 Task: Look for space in Dembī Dolo, Ethiopia from 5th June, 2023 to 16th June, 2023 for 2 adults in price range Rs.14000 to Rs.18000. Place can be entire place with 1  bedroom having 1 bed and 1 bathroom. Property type can be house, flat, hotel. Booking option can be shelf check-in. Required host language is English.
Action: Mouse moved to (376, 81)
Screenshot: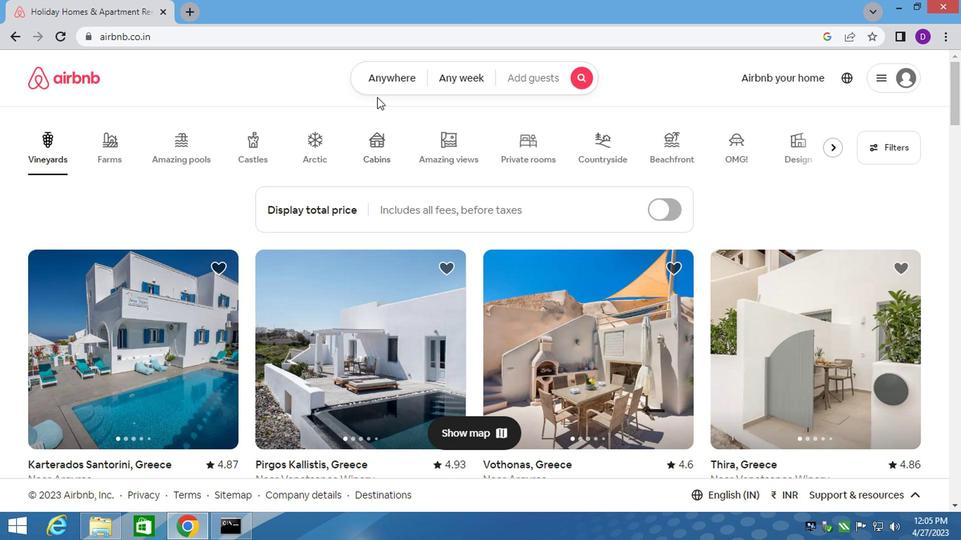 
Action: Mouse pressed left at (376, 81)
Screenshot: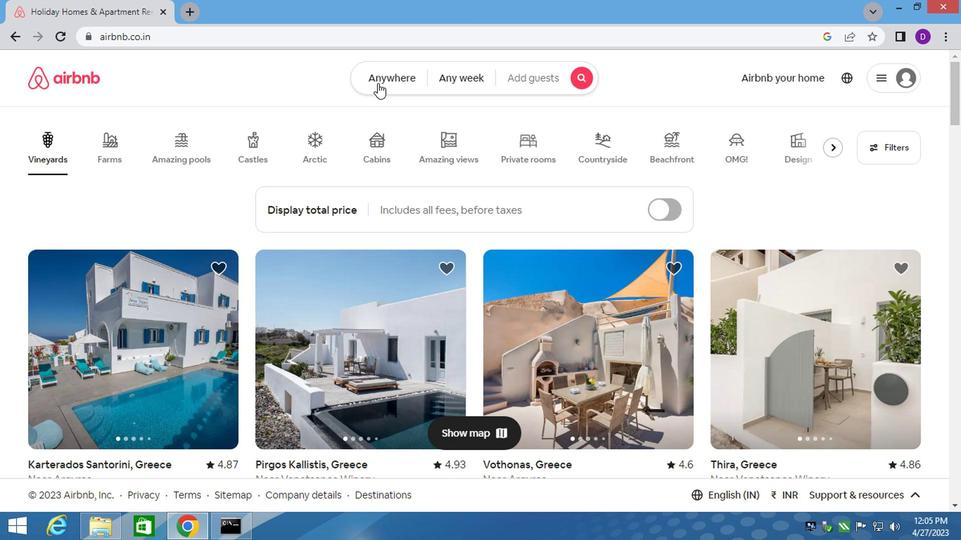 
Action: Mouse moved to (230, 134)
Screenshot: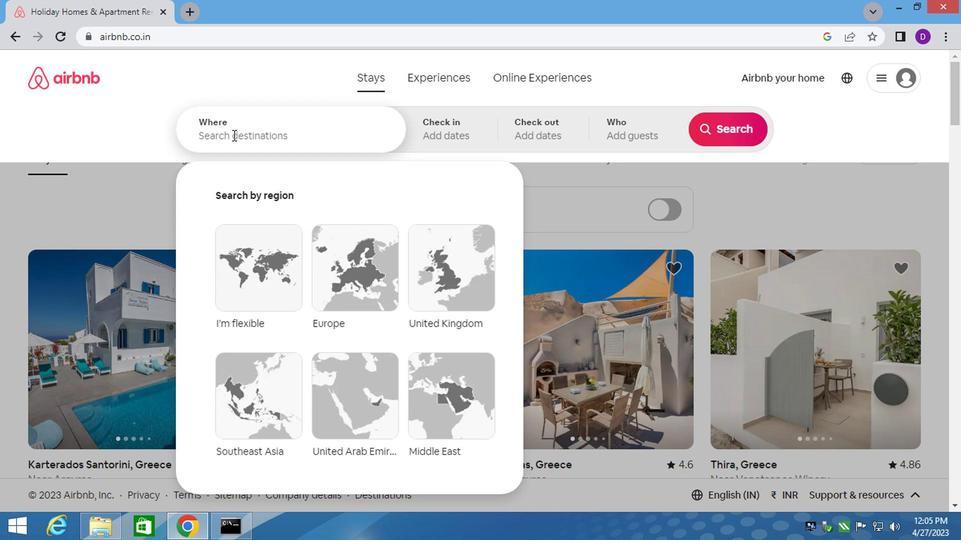 
Action: Mouse pressed left at (230, 134)
Screenshot: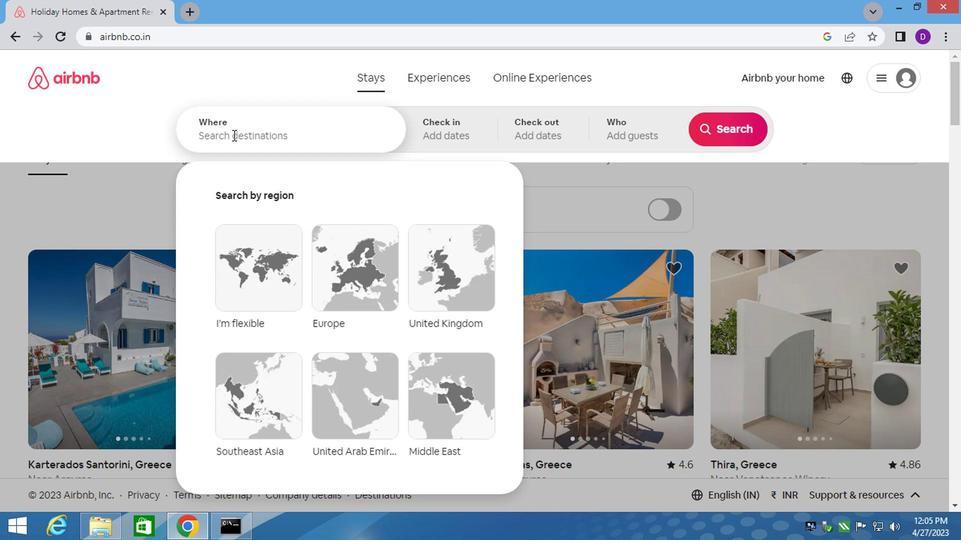 
Action: Key pressed <Key.shift>DE
Screenshot: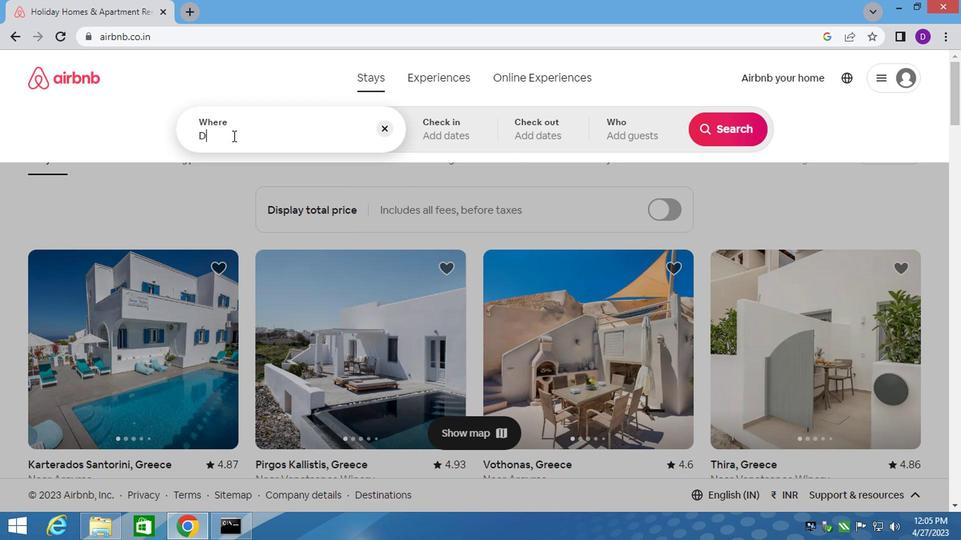 
Action: Mouse moved to (230, 135)
Screenshot: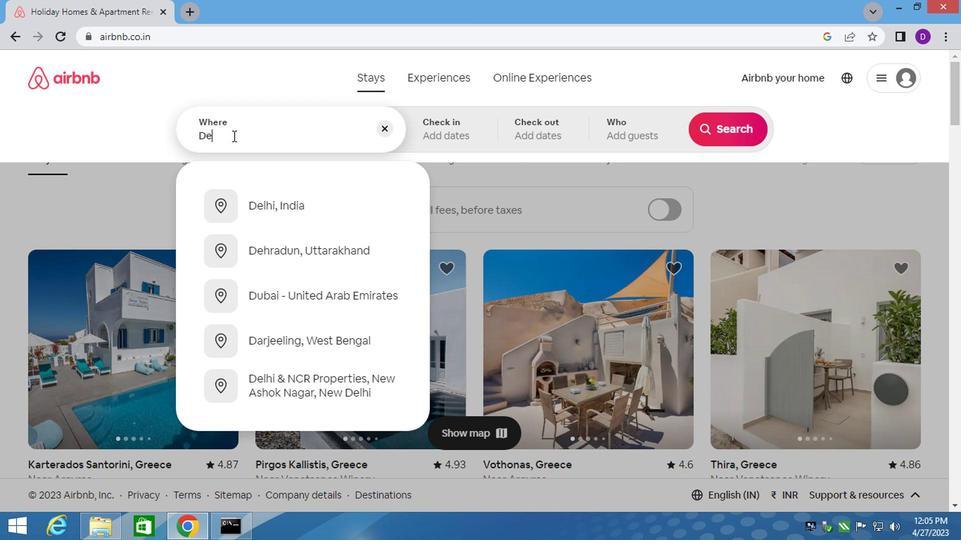 
Action: Key pressed MBI<Key.space><Key.shift>DOLO,<Key.space>
Screenshot: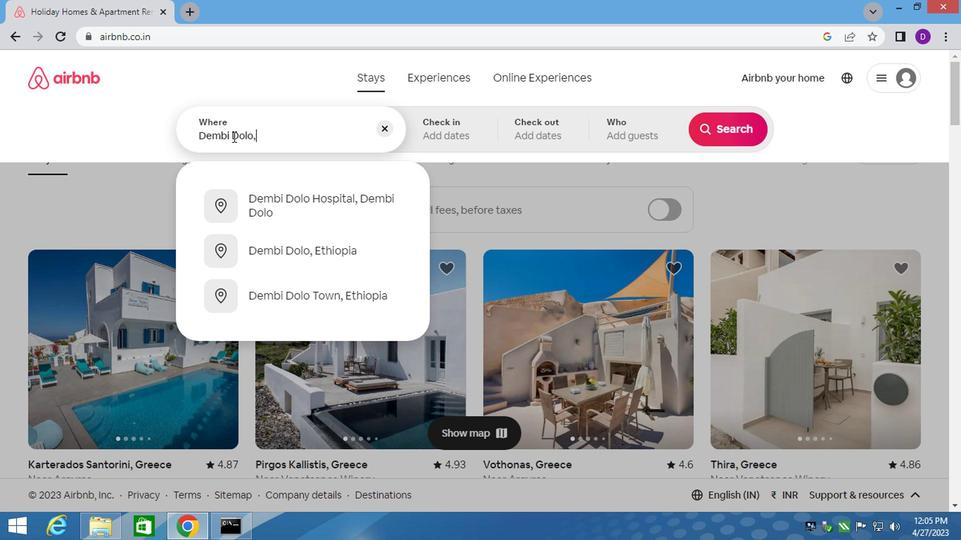 
Action: Mouse moved to (315, 249)
Screenshot: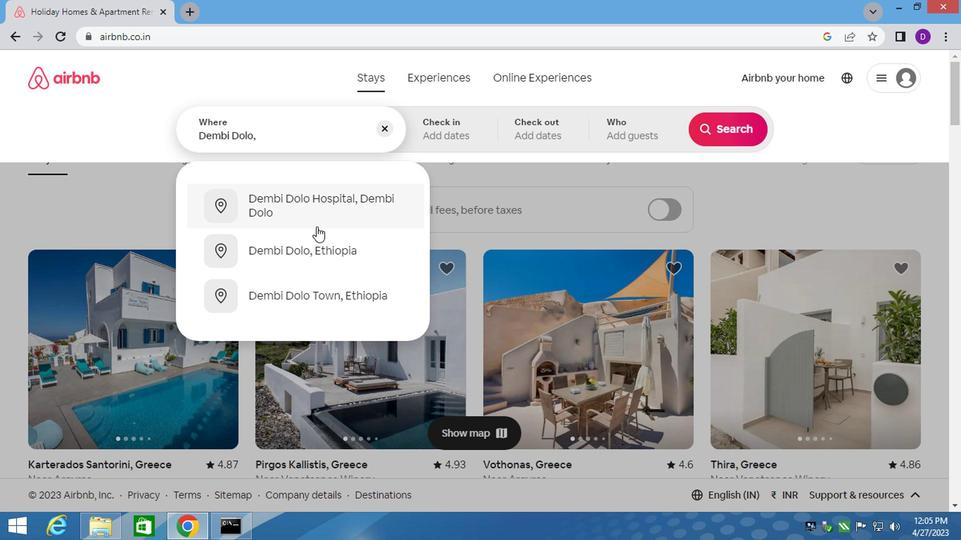
Action: Mouse pressed left at (315, 249)
Screenshot: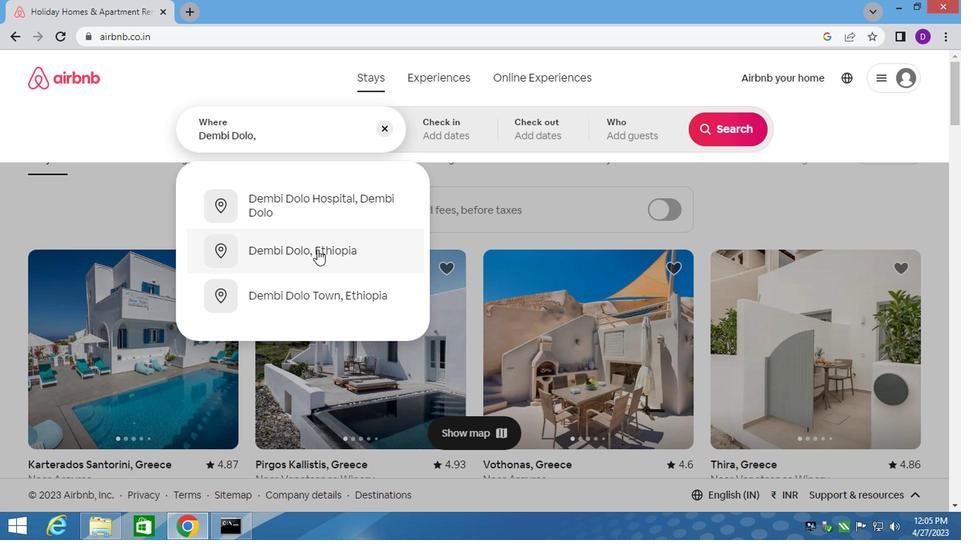 
Action: Mouse moved to (721, 241)
Screenshot: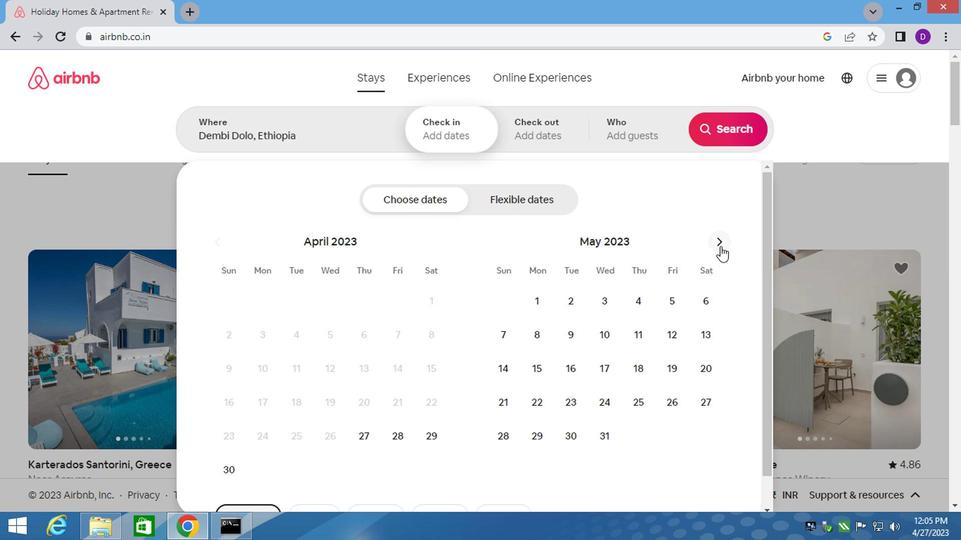 
Action: Mouse pressed left at (721, 241)
Screenshot: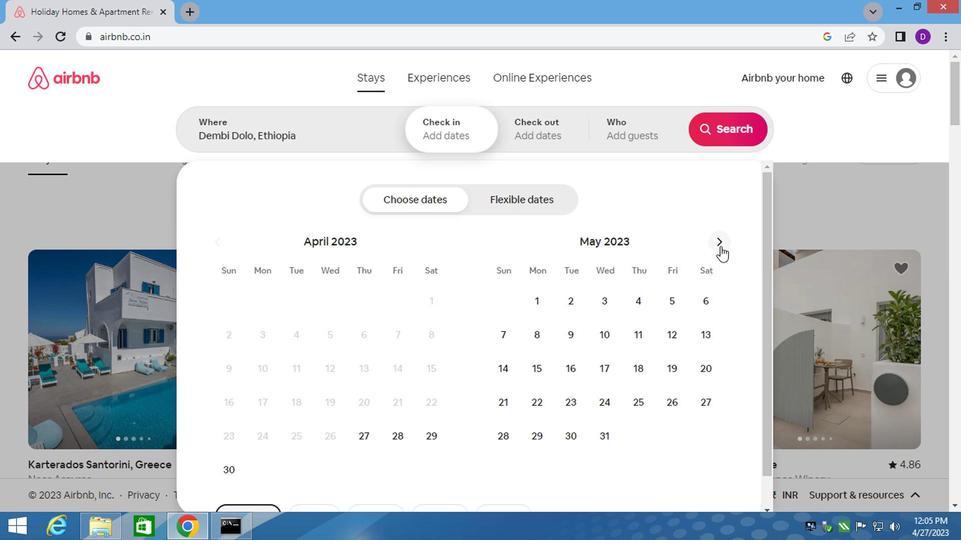 
Action: Mouse moved to (529, 340)
Screenshot: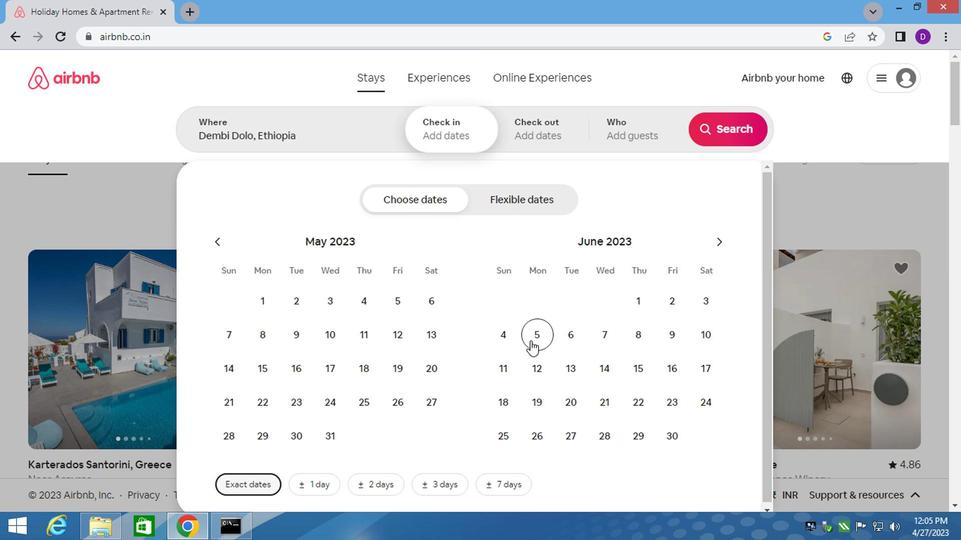 
Action: Mouse pressed left at (529, 340)
Screenshot: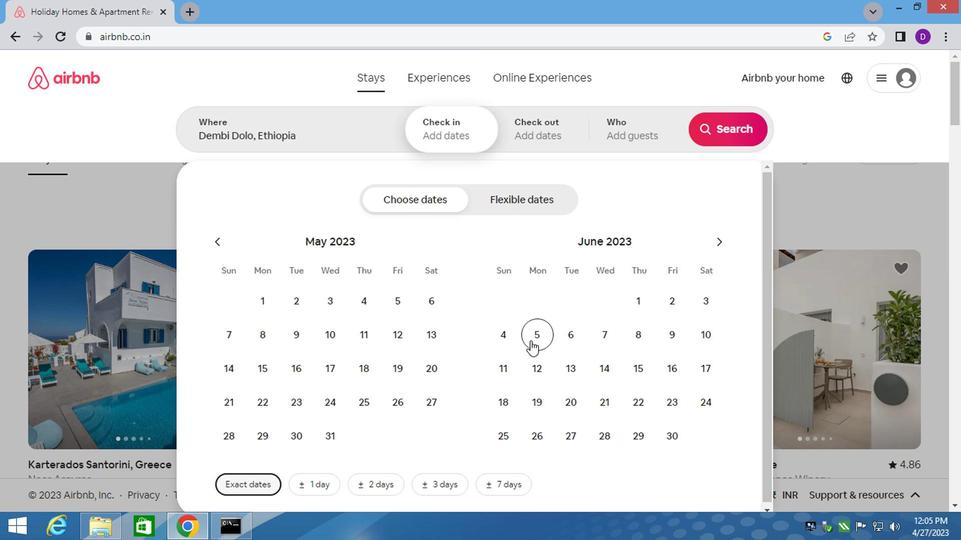 
Action: Mouse moved to (667, 361)
Screenshot: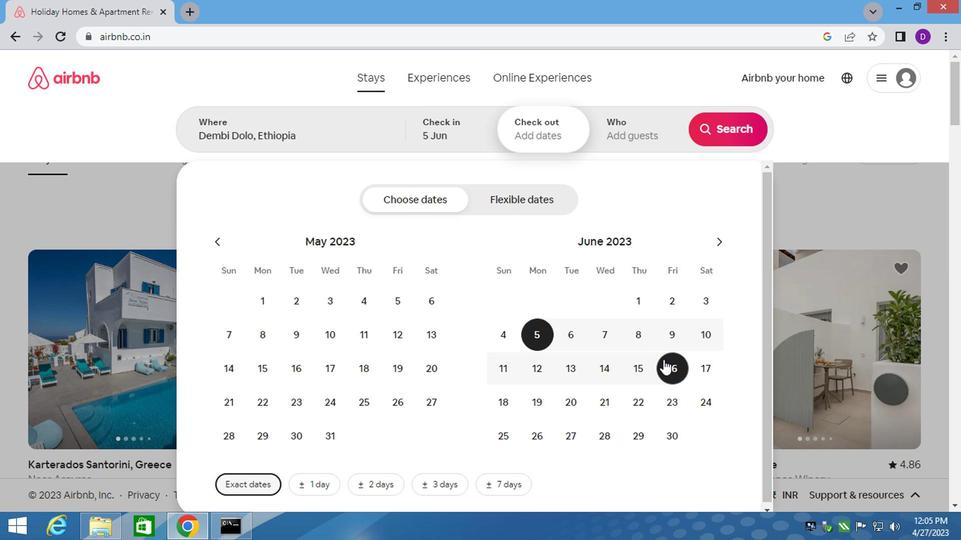 
Action: Mouse pressed left at (667, 361)
Screenshot: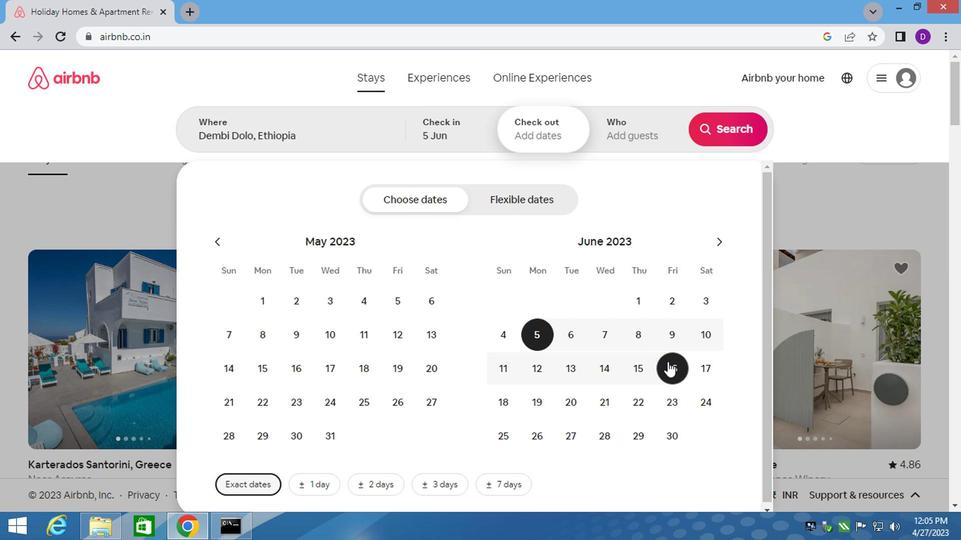 
Action: Mouse moved to (629, 133)
Screenshot: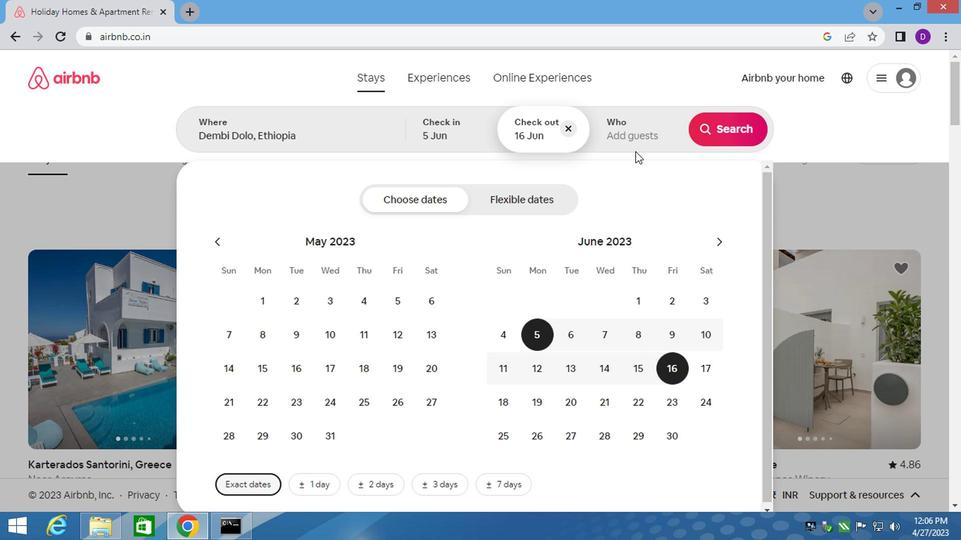 
Action: Mouse pressed left at (629, 133)
Screenshot: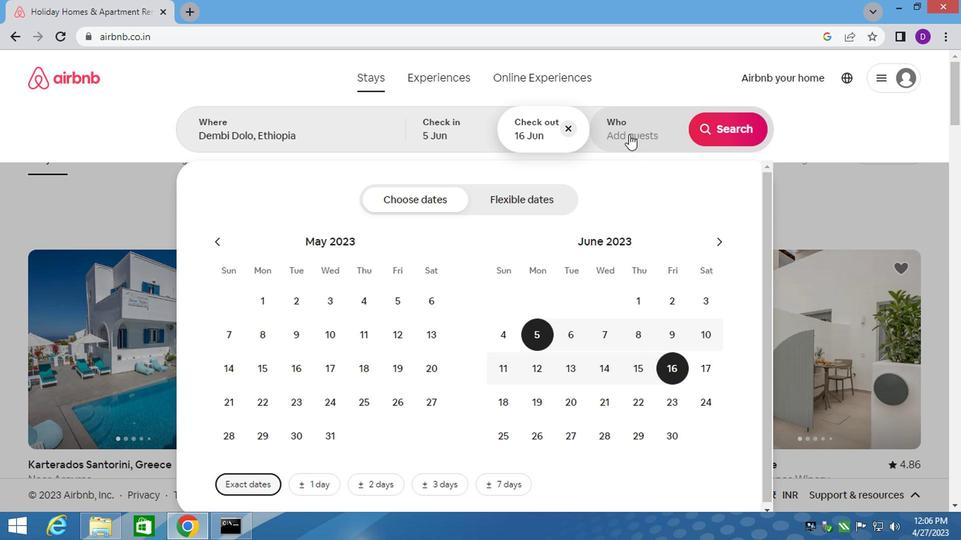 
Action: Mouse moved to (730, 204)
Screenshot: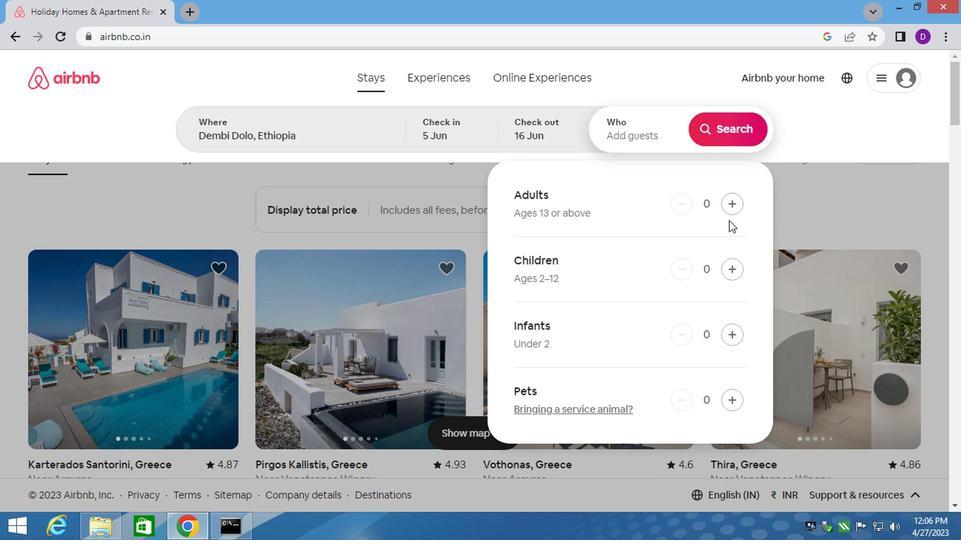
Action: Mouse pressed left at (730, 204)
Screenshot: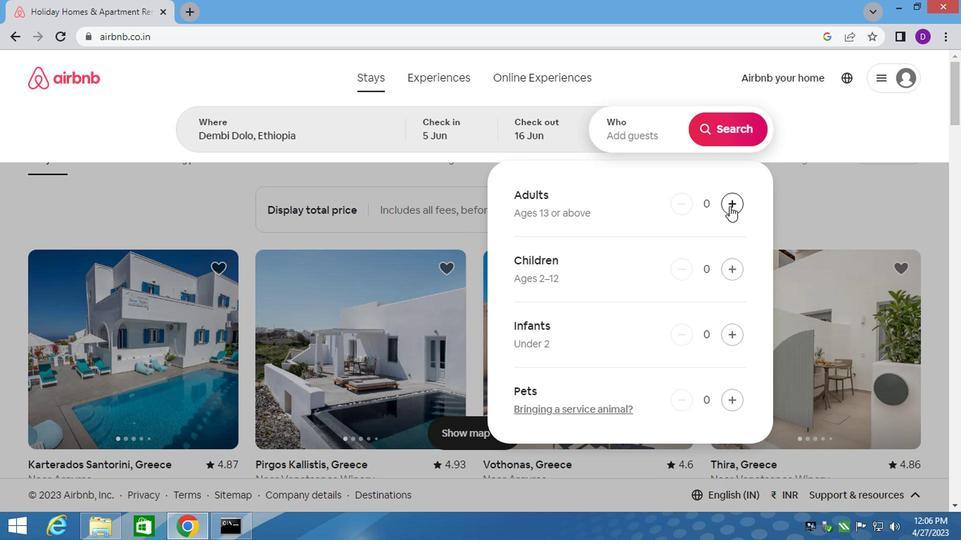 
Action: Mouse pressed left at (730, 204)
Screenshot: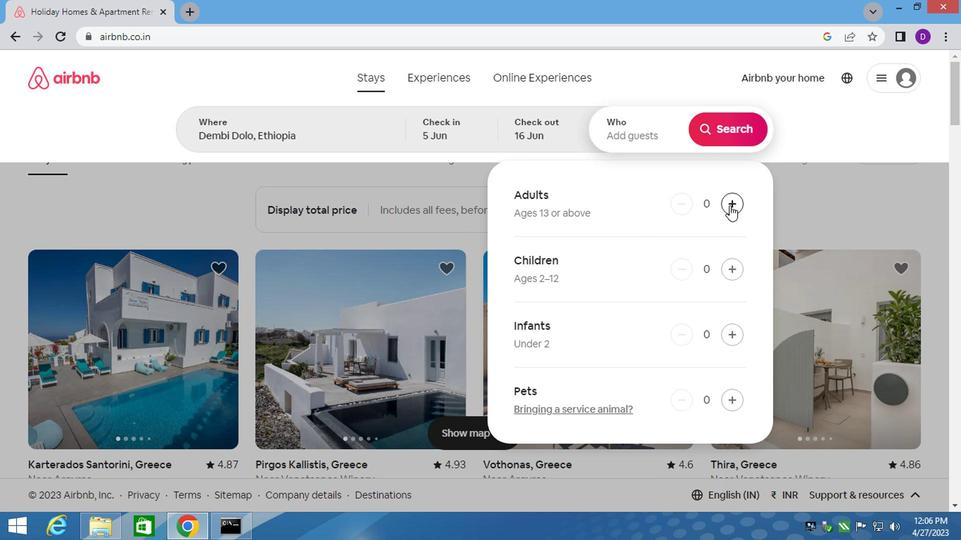 
Action: Mouse moved to (728, 129)
Screenshot: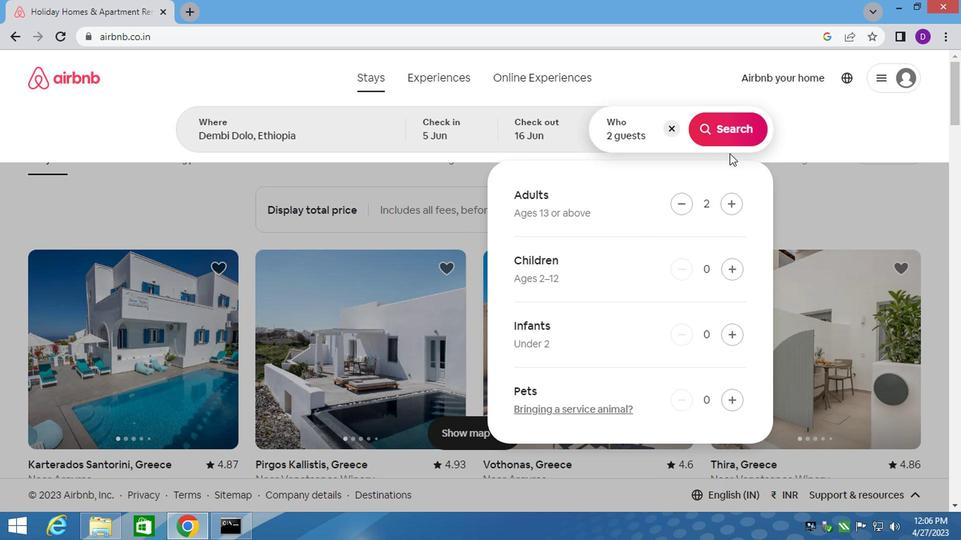 
Action: Mouse pressed left at (728, 129)
Screenshot: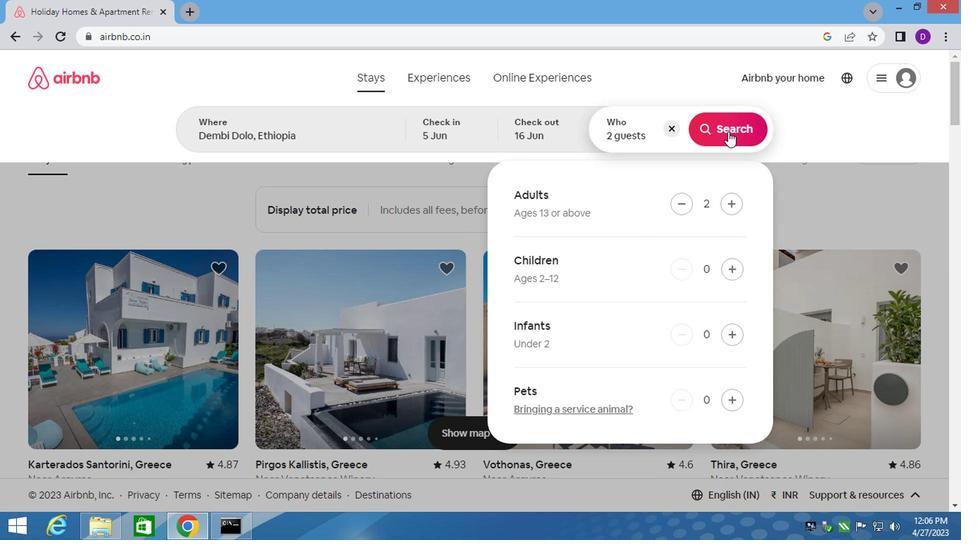 
Action: Mouse moved to (897, 129)
Screenshot: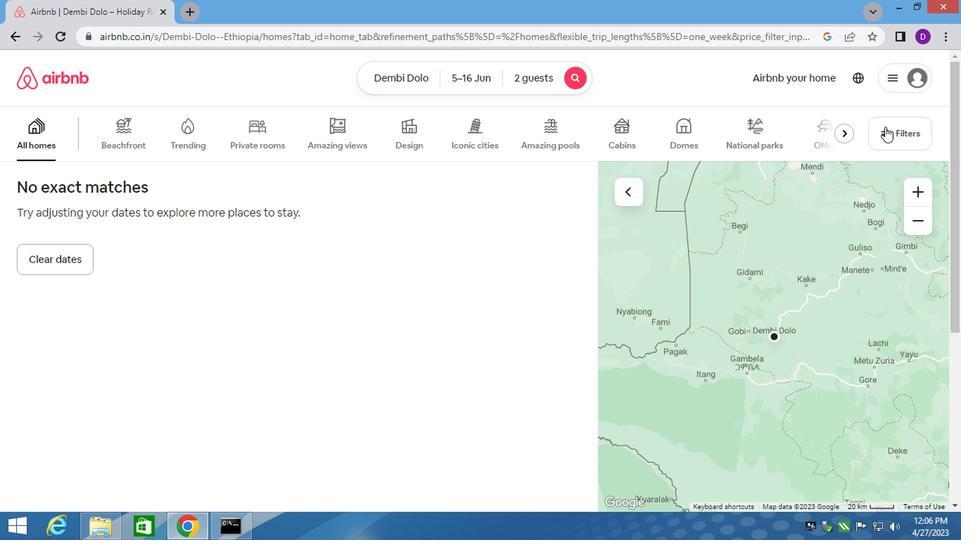 
Action: Mouse pressed left at (897, 129)
Screenshot: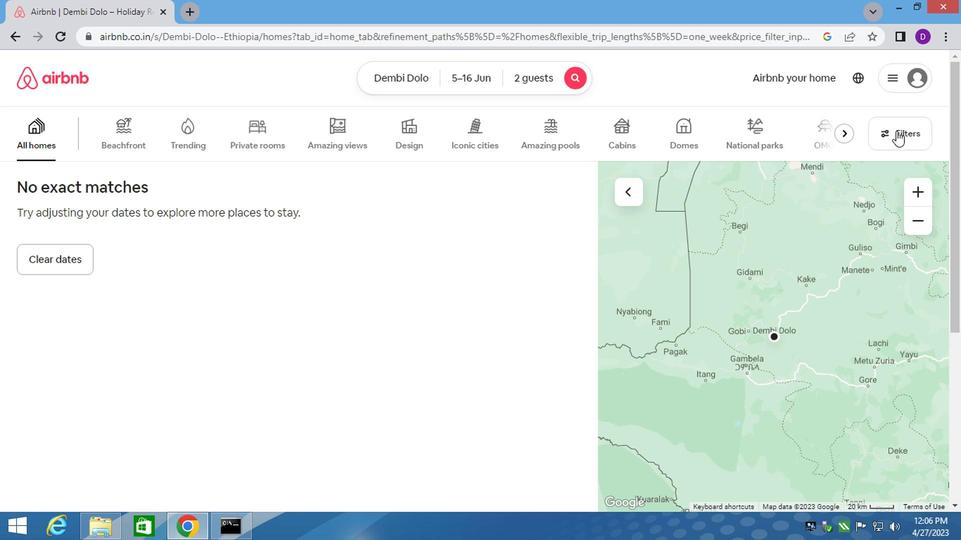 
Action: Mouse moved to (327, 222)
Screenshot: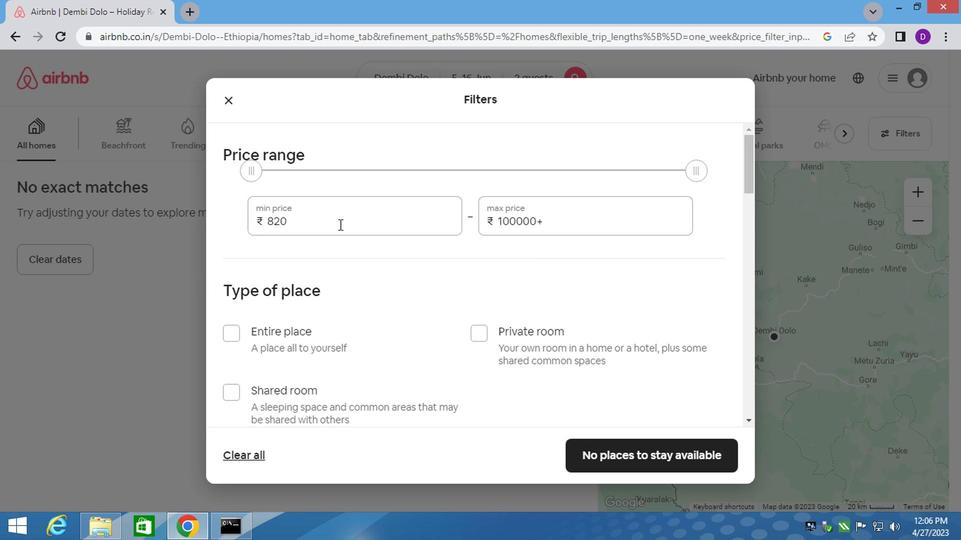 
Action: Mouse pressed left at (327, 222)
Screenshot: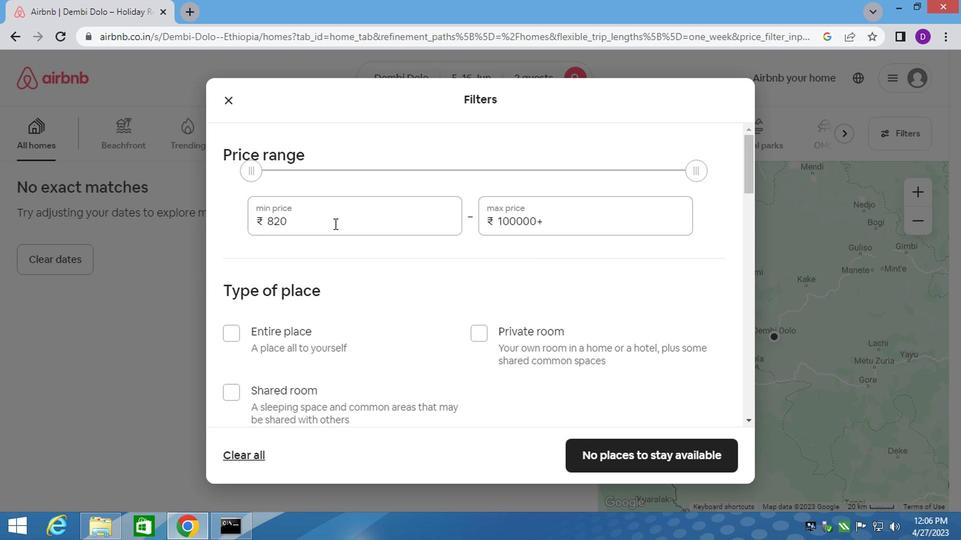 
Action: Mouse pressed left at (327, 222)
Screenshot: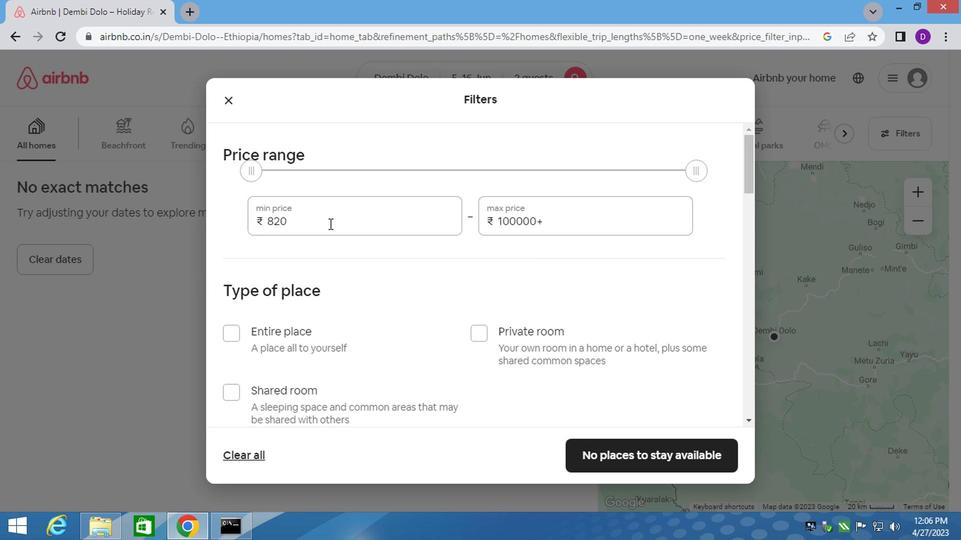 
Action: Key pressed 14000<Key.tab>18000
Screenshot: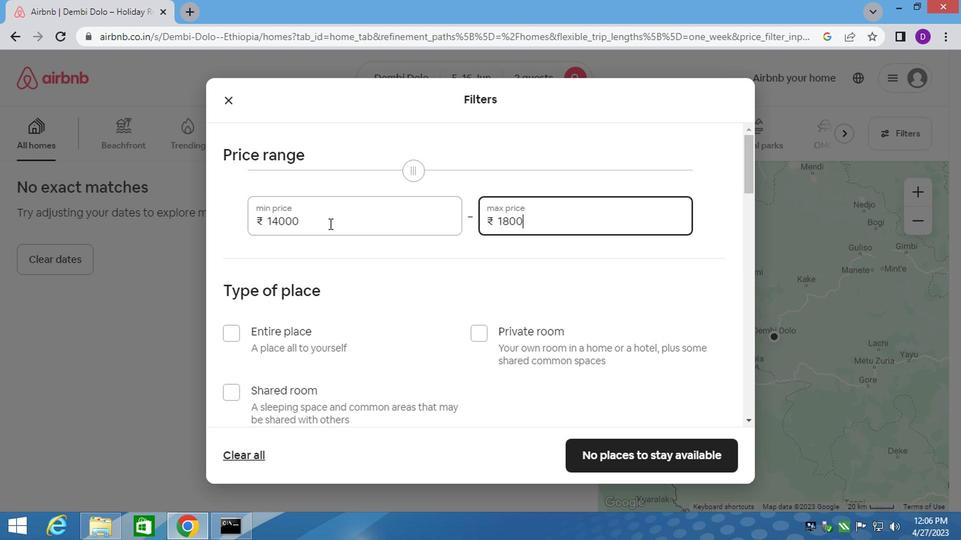 
Action: Mouse moved to (334, 279)
Screenshot: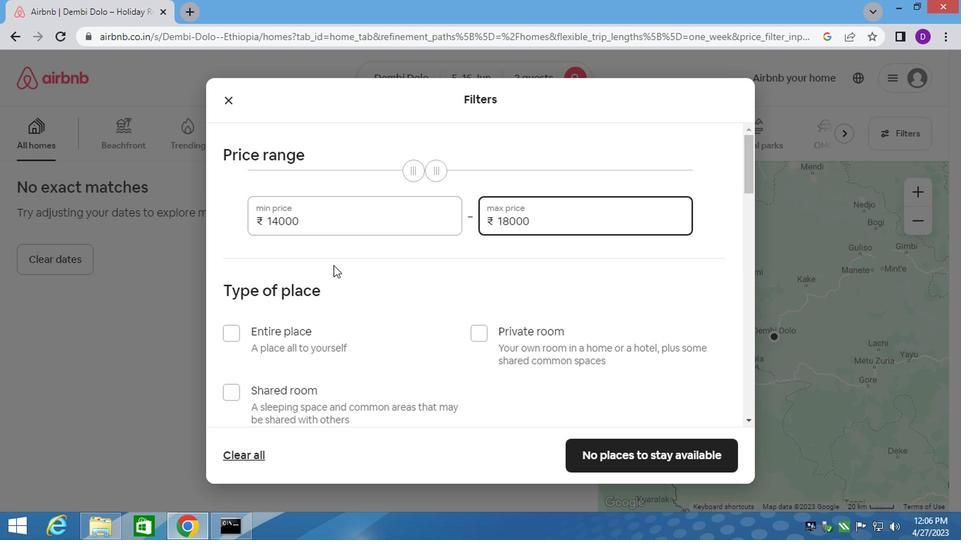 
Action: Mouse scrolled (334, 278) with delta (0, -1)
Screenshot: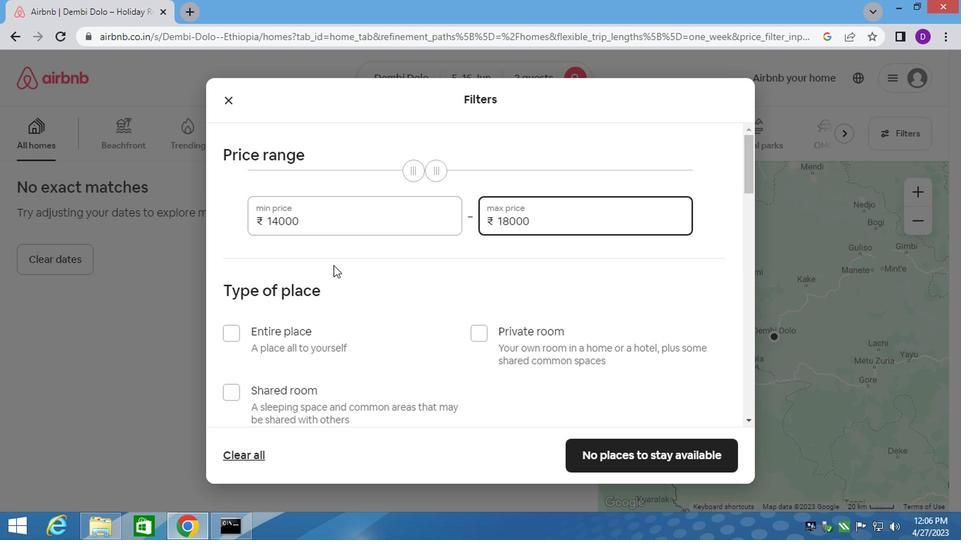 
Action: Mouse moved to (334, 280)
Screenshot: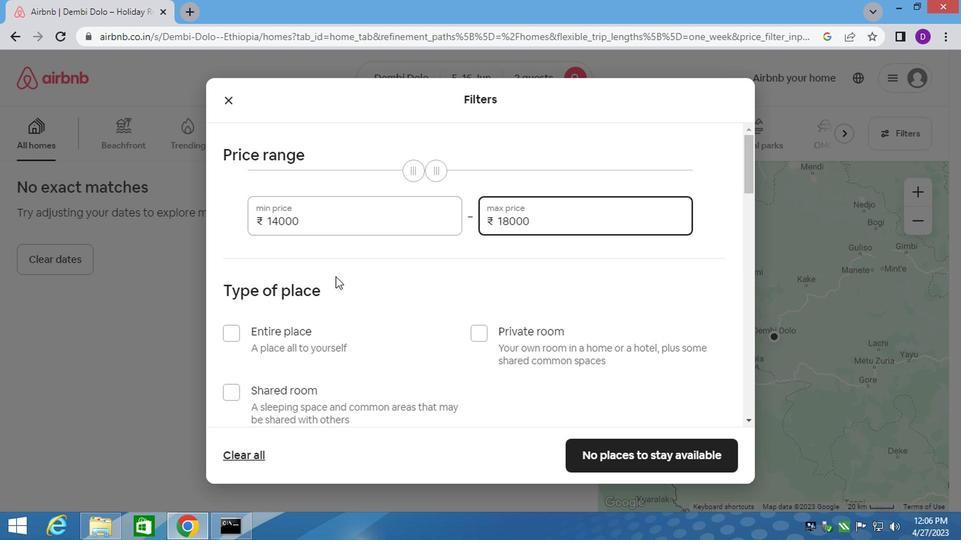
Action: Mouse scrolled (334, 279) with delta (0, 0)
Screenshot: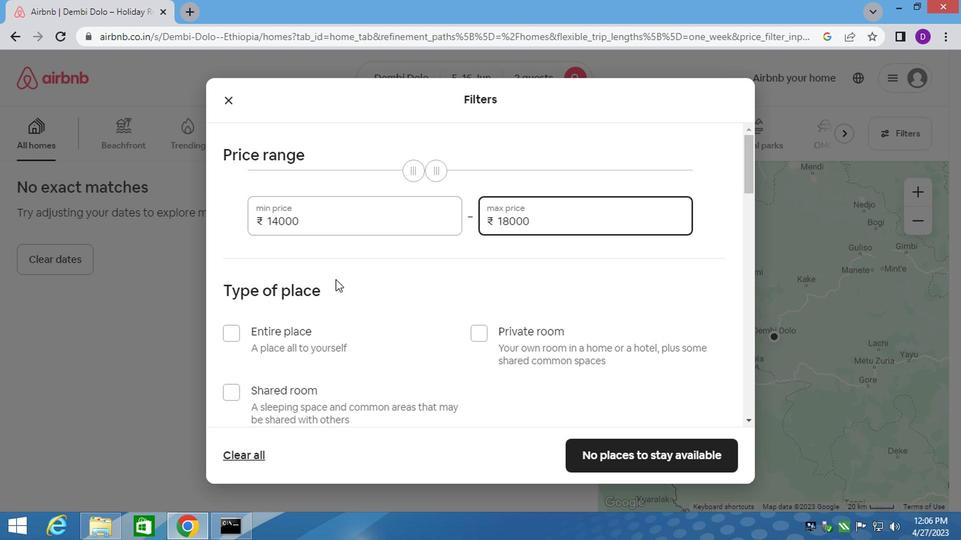 
Action: Mouse moved to (231, 198)
Screenshot: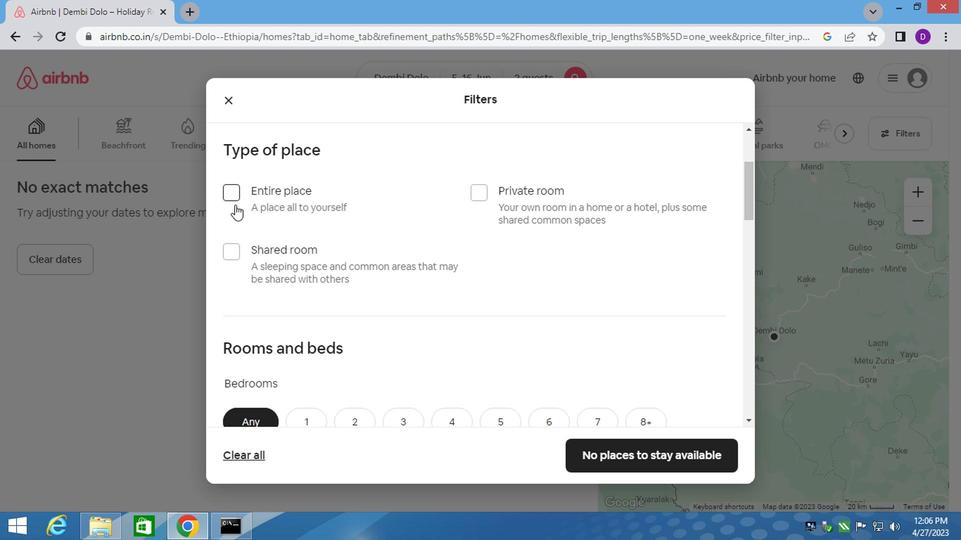 
Action: Mouse pressed left at (231, 198)
Screenshot: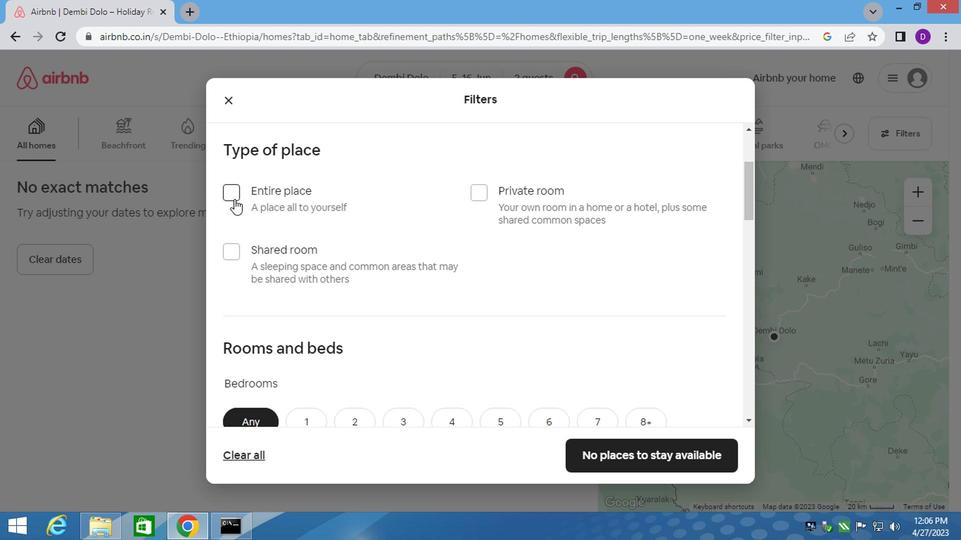 
Action: Mouse moved to (261, 214)
Screenshot: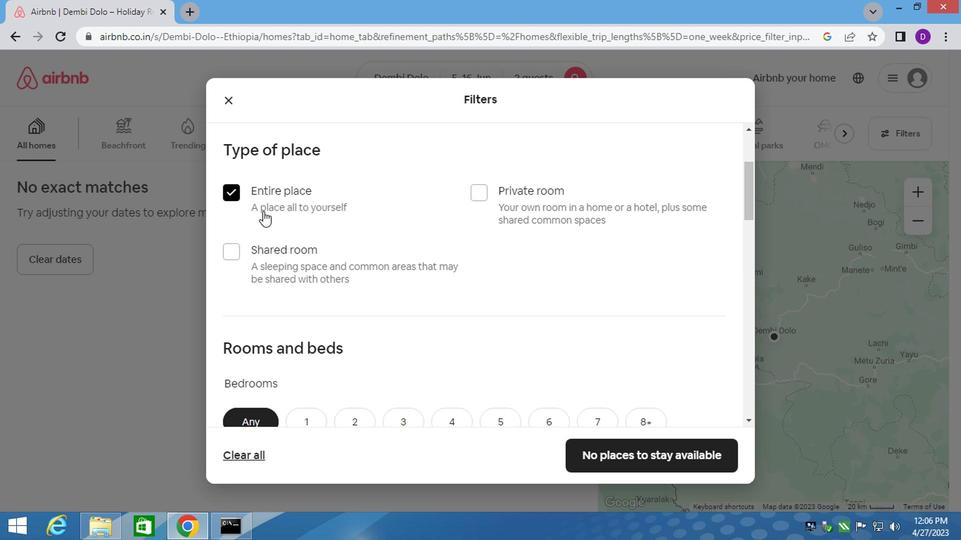 
Action: Mouse scrolled (261, 213) with delta (0, 0)
Screenshot: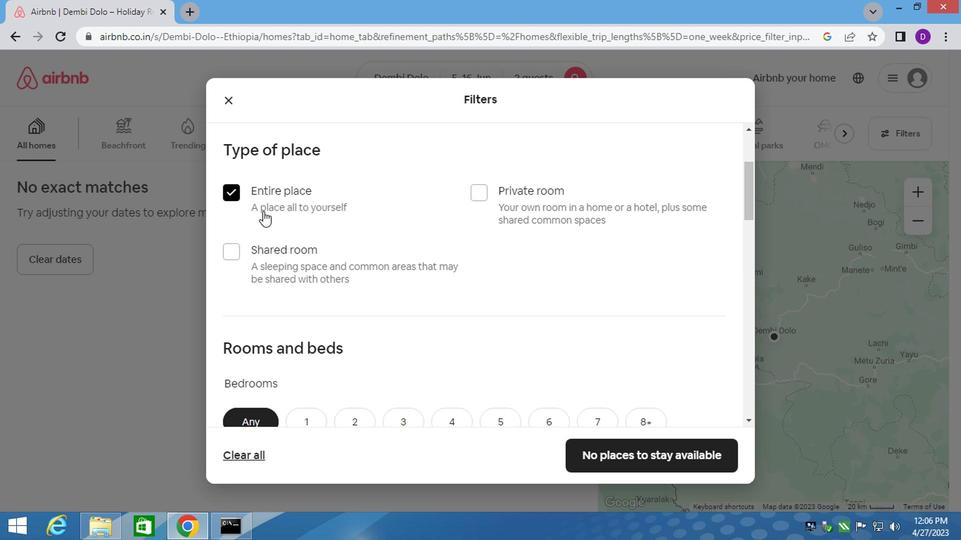 
Action: Mouse moved to (262, 215)
Screenshot: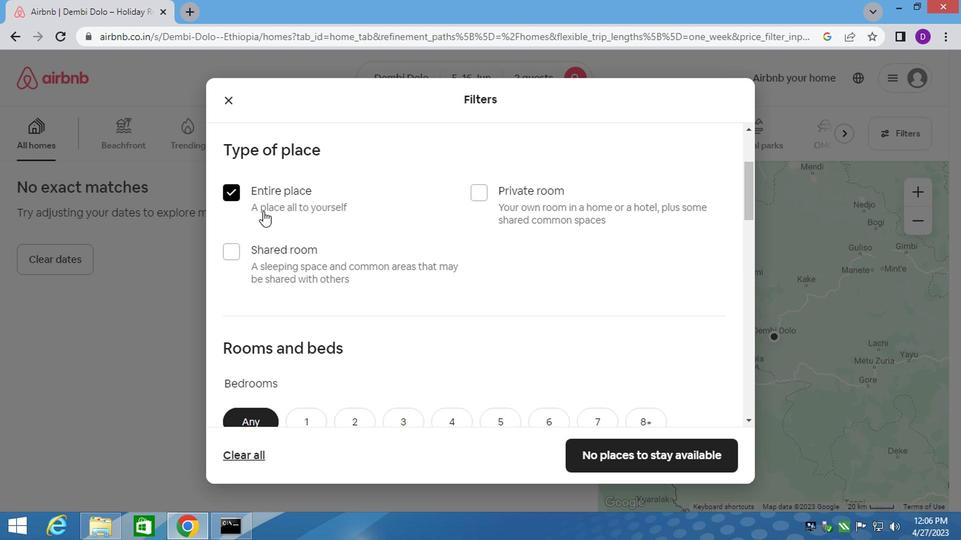 
Action: Mouse scrolled (262, 215) with delta (0, 0)
Screenshot: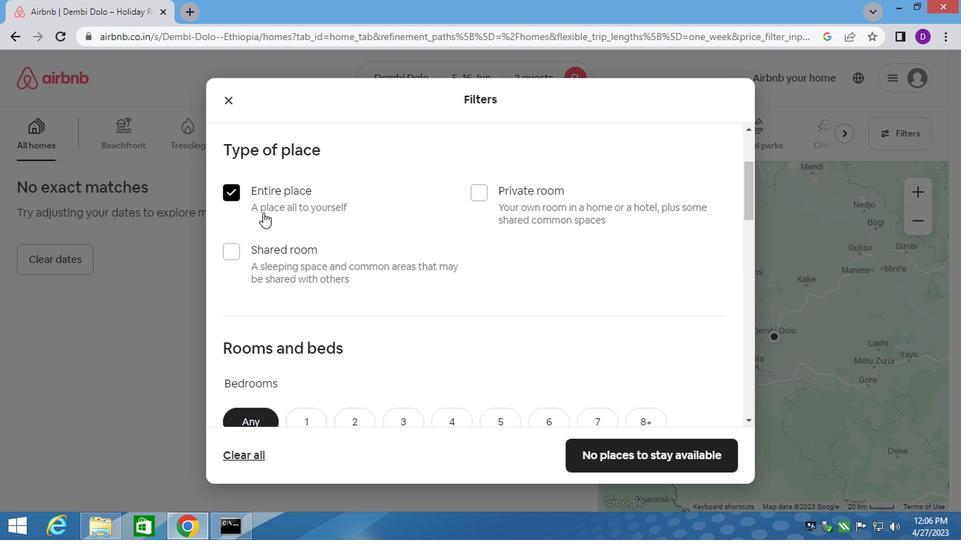 
Action: Mouse moved to (267, 219)
Screenshot: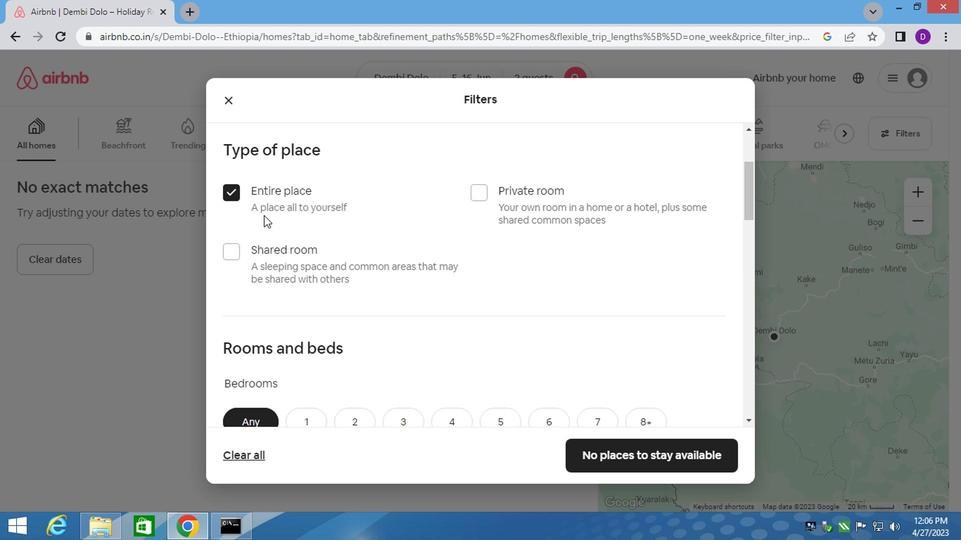 
Action: Mouse scrolled (263, 215) with delta (0, 0)
Screenshot: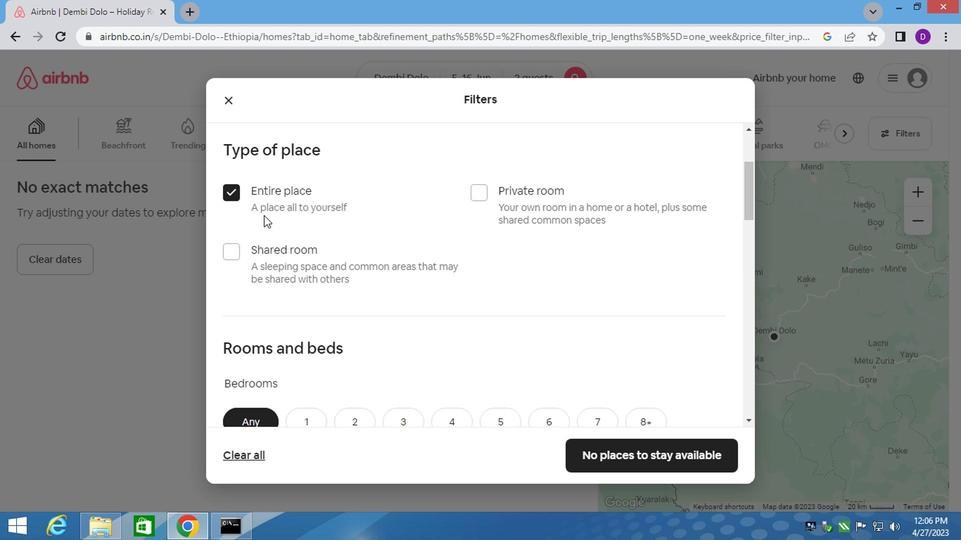 
Action: Mouse moved to (267, 220)
Screenshot: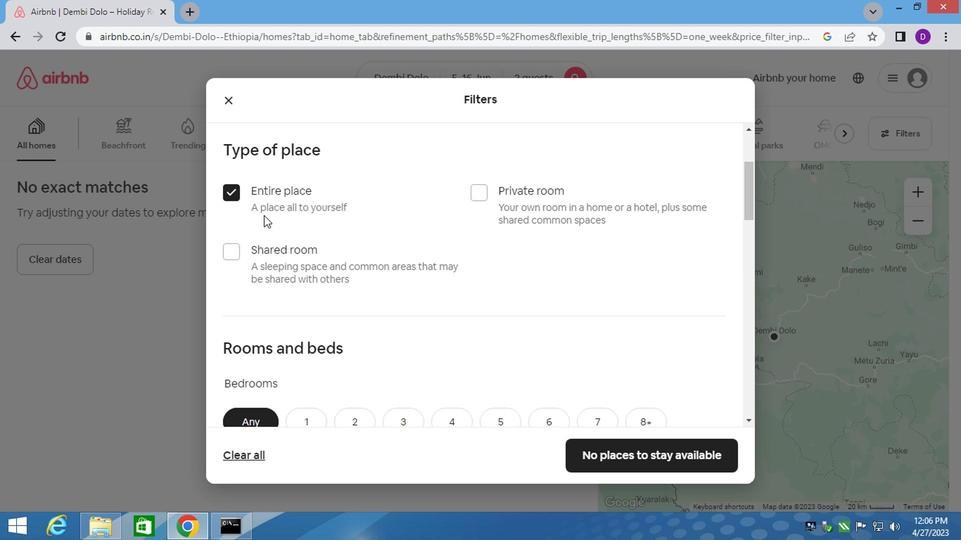 
Action: Mouse scrolled (267, 219) with delta (0, -1)
Screenshot: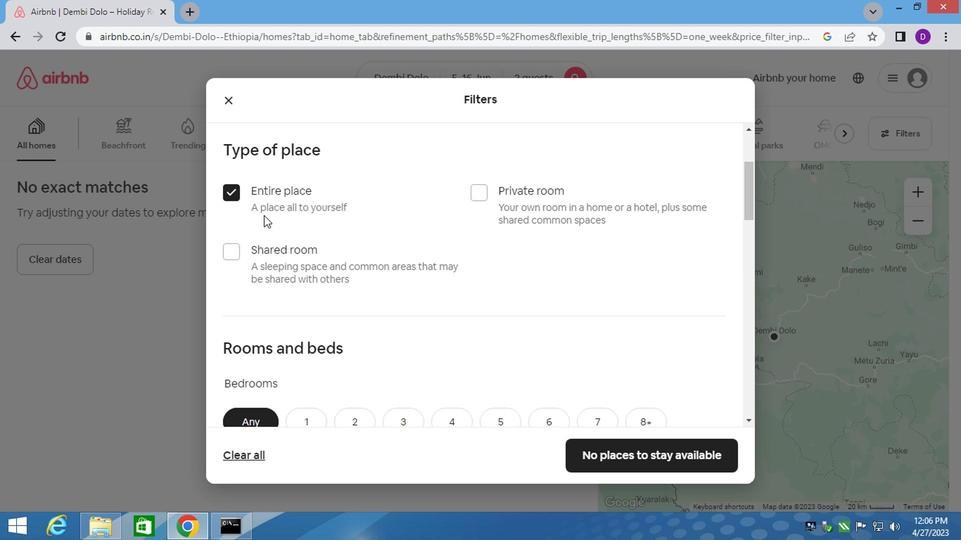 
Action: Mouse moved to (309, 142)
Screenshot: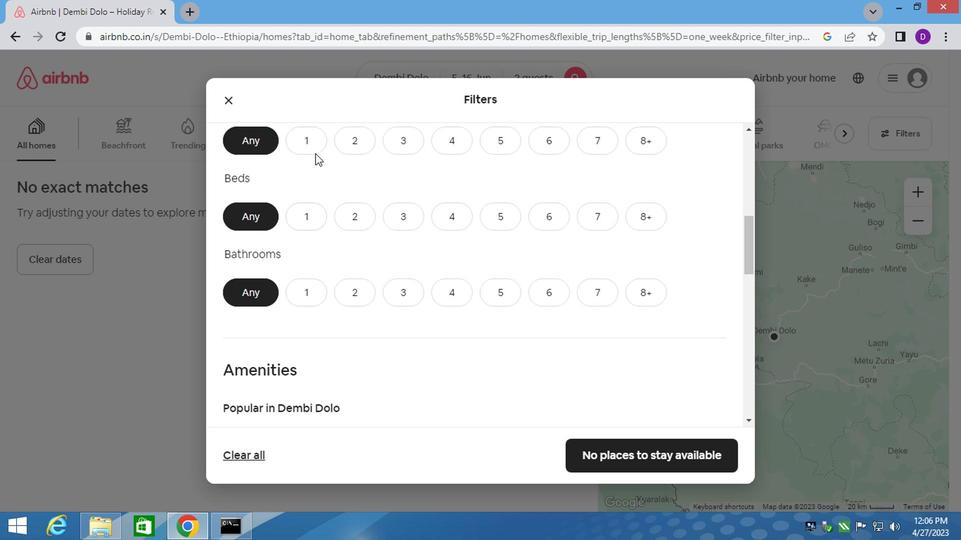 
Action: Mouse pressed left at (309, 142)
Screenshot: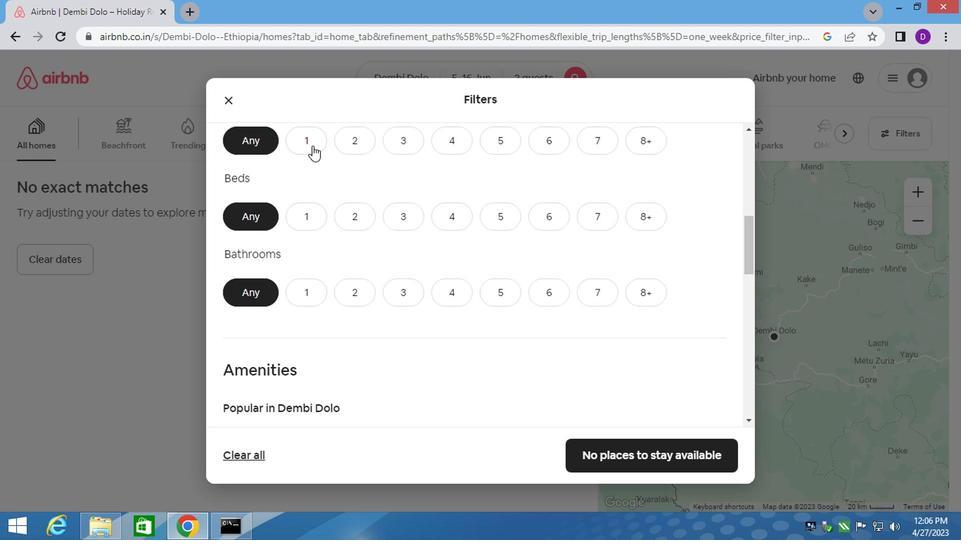 
Action: Mouse moved to (314, 209)
Screenshot: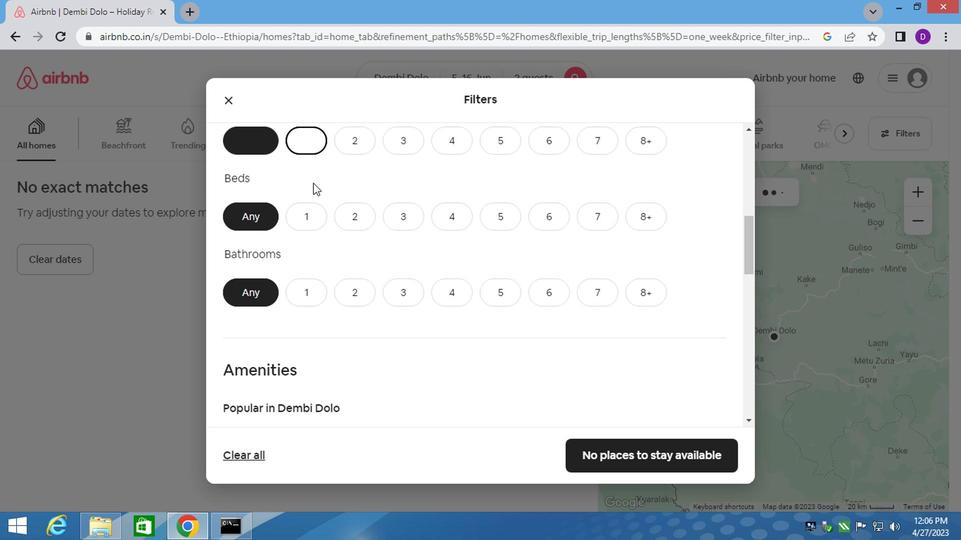 
Action: Mouse pressed left at (314, 209)
Screenshot: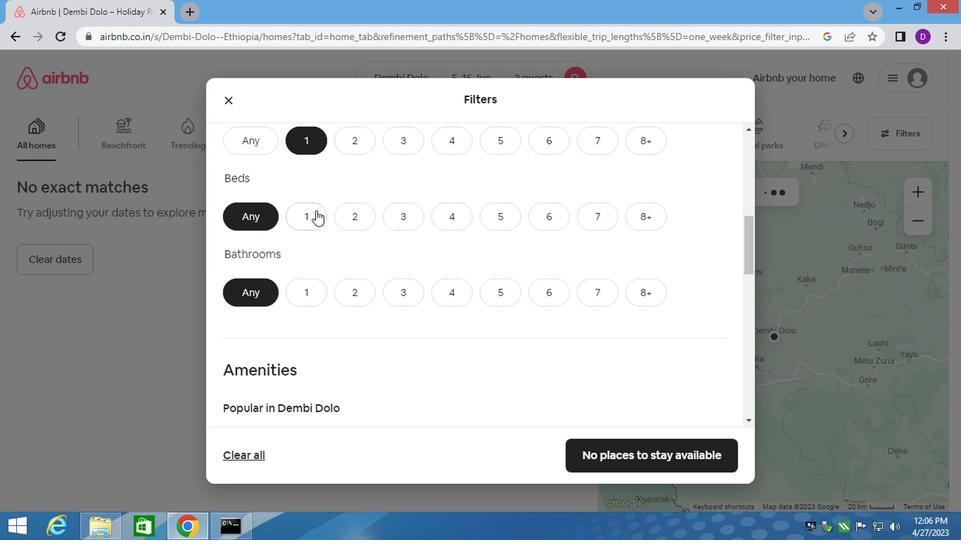 
Action: Mouse moved to (299, 288)
Screenshot: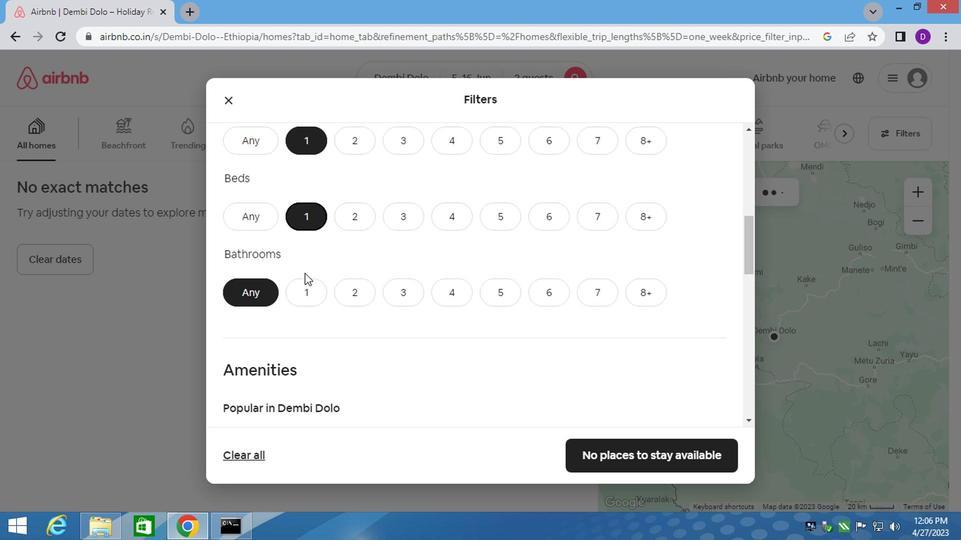 
Action: Mouse pressed left at (299, 288)
Screenshot: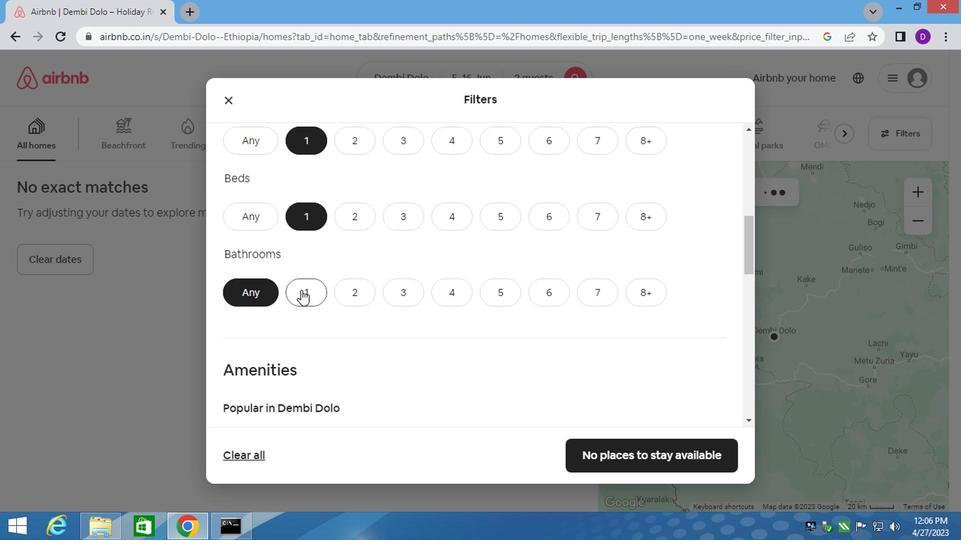 
Action: Mouse moved to (362, 314)
Screenshot: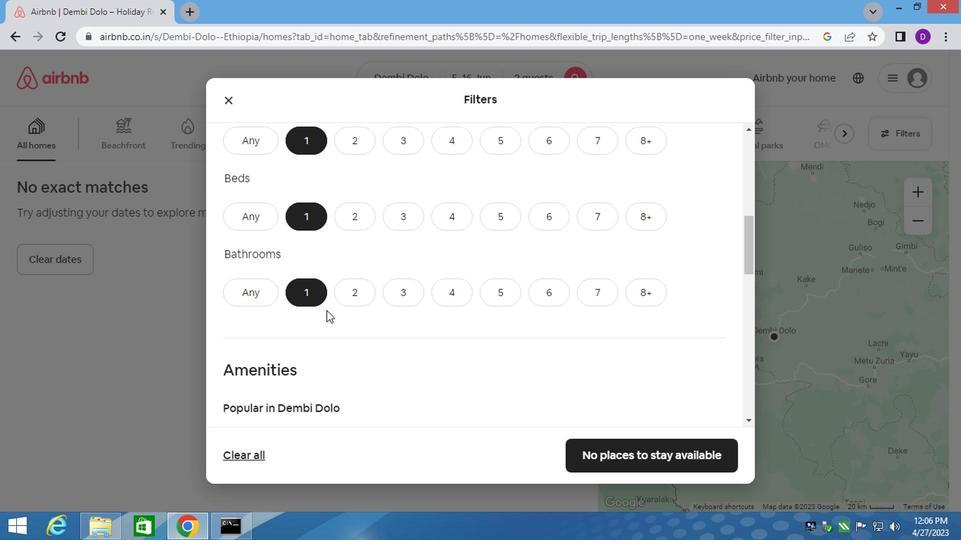 
Action: Mouse scrolled (362, 314) with delta (0, 0)
Screenshot: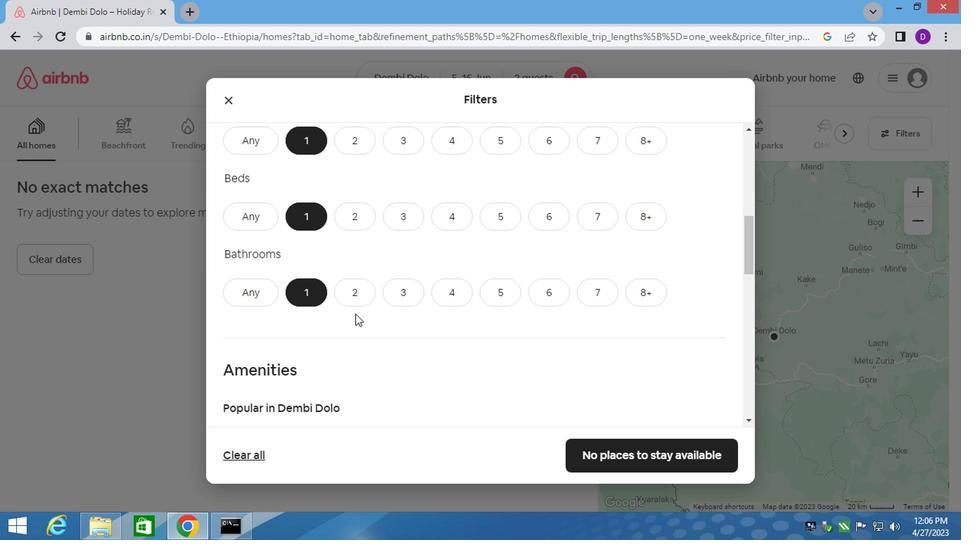 
Action: Mouse scrolled (362, 314) with delta (0, 0)
Screenshot: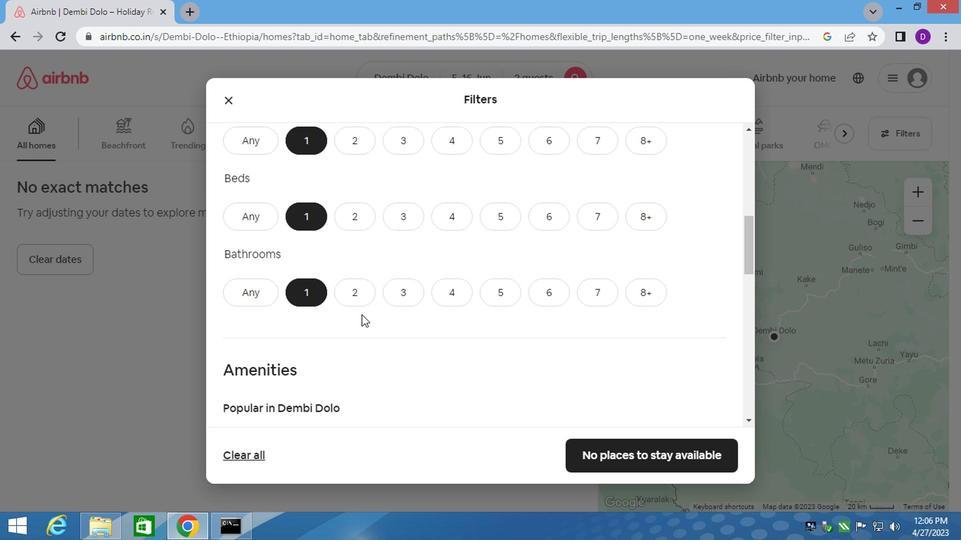 
Action: Mouse moved to (370, 321)
Screenshot: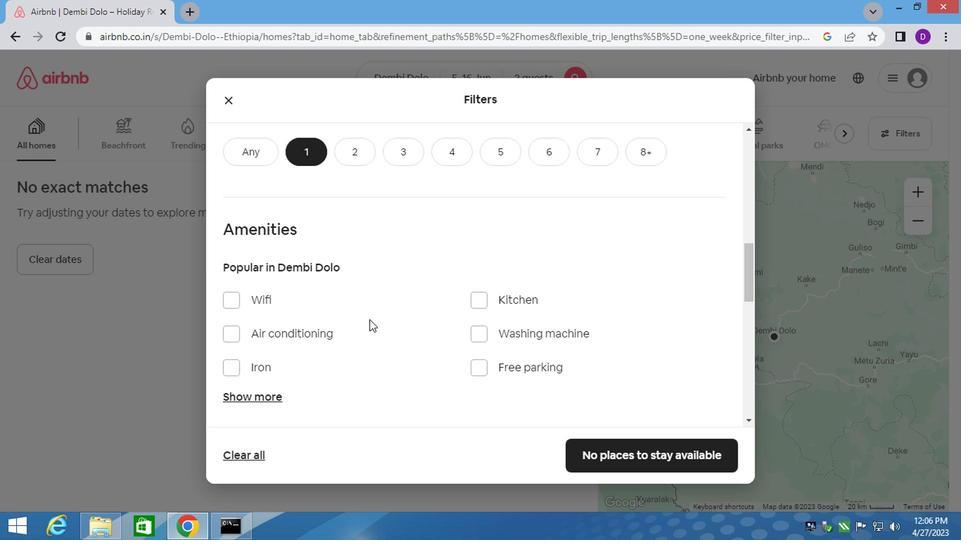 
Action: Mouse scrolled (370, 321) with delta (0, 0)
Screenshot: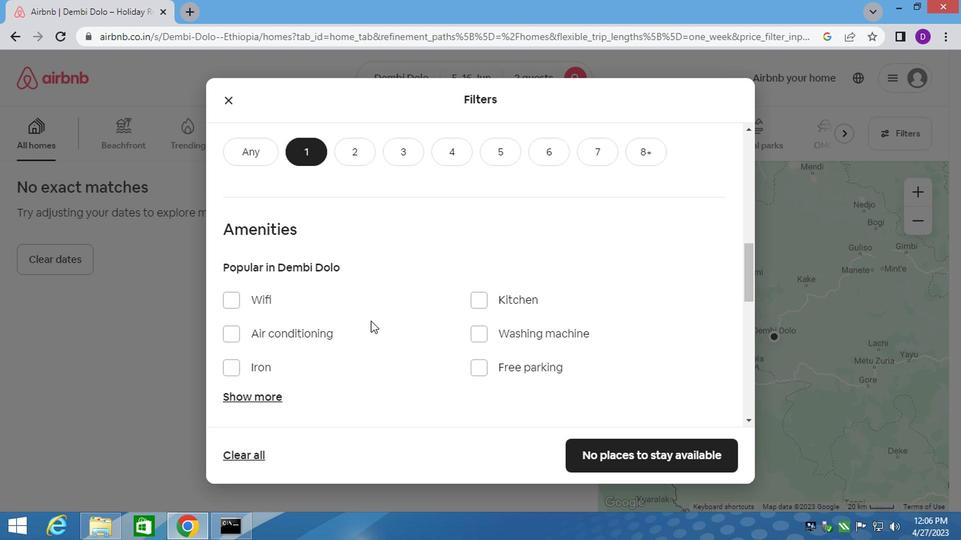 
Action: Mouse moved to (370, 323)
Screenshot: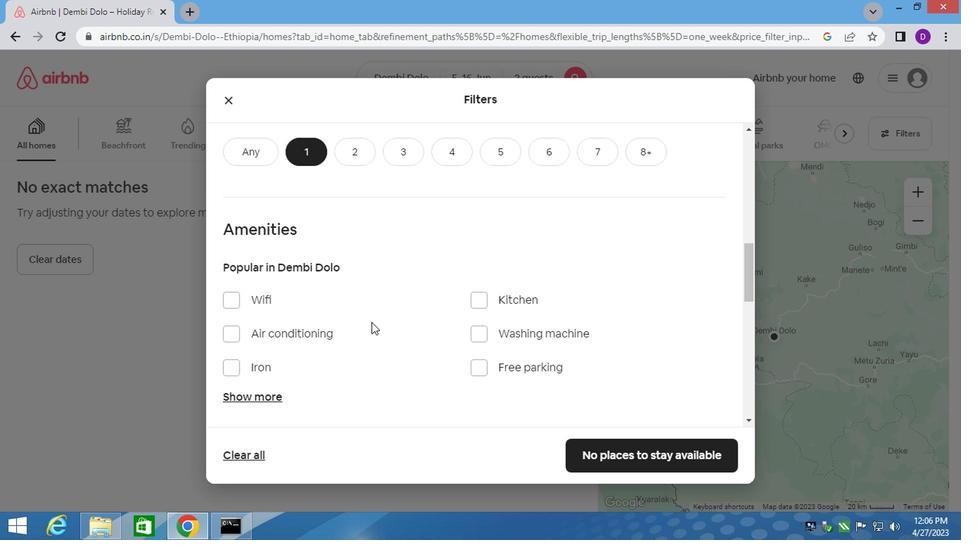 
Action: Mouse scrolled (370, 322) with delta (0, -1)
Screenshot: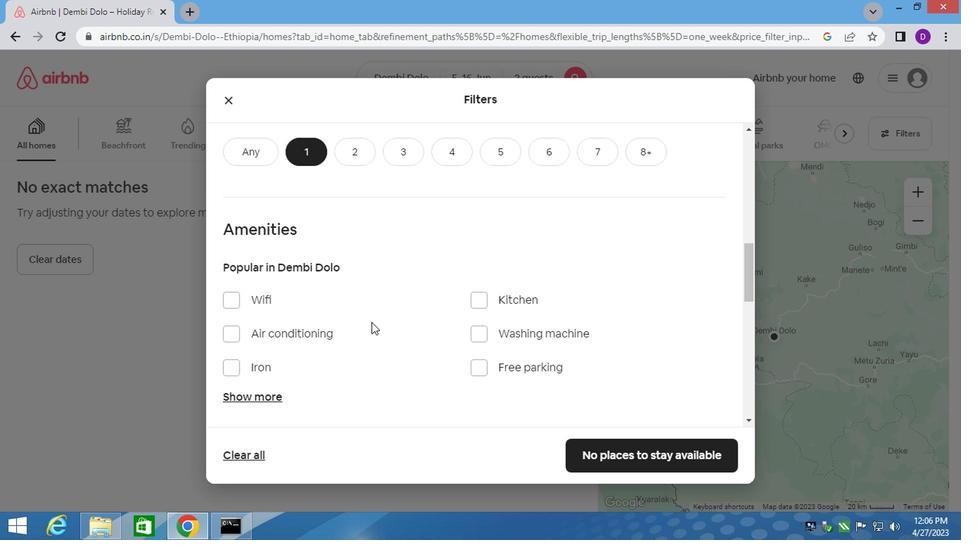 
Action: Mouse moved to (370, 324)
Screenshot: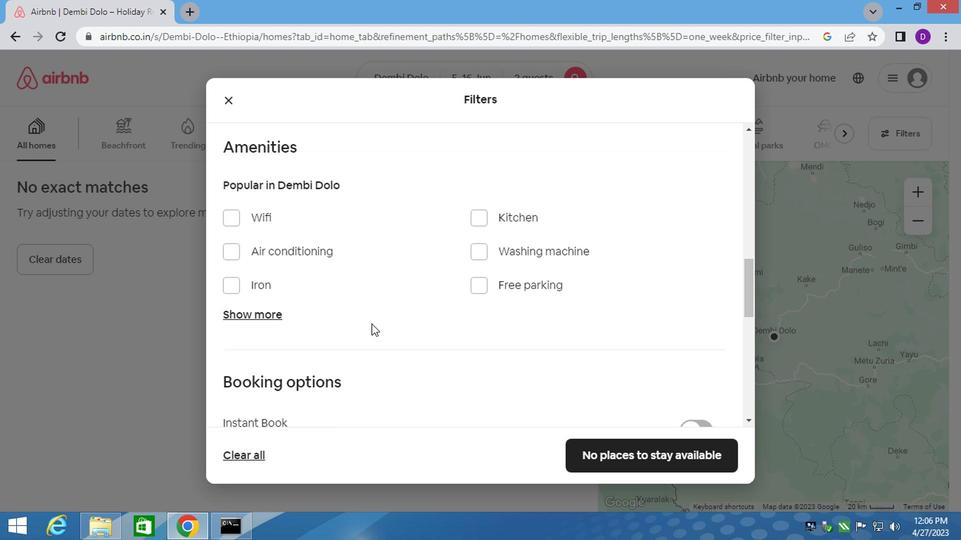 
Action: Mouse scrolled (370, 323) with delta (0, -1)
Screenshot: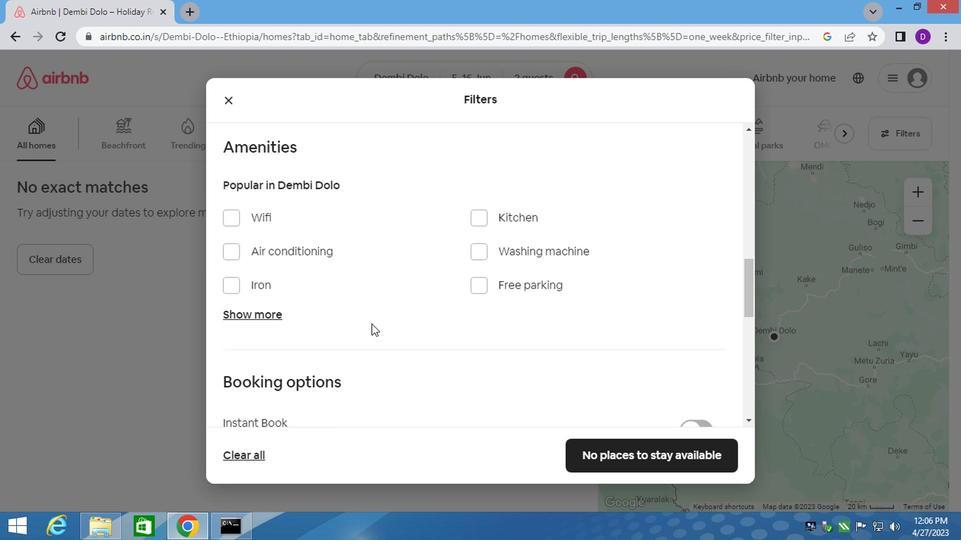 
Action: Mouse scrolled (370, 323) with delta (0, -1)
Screenshot: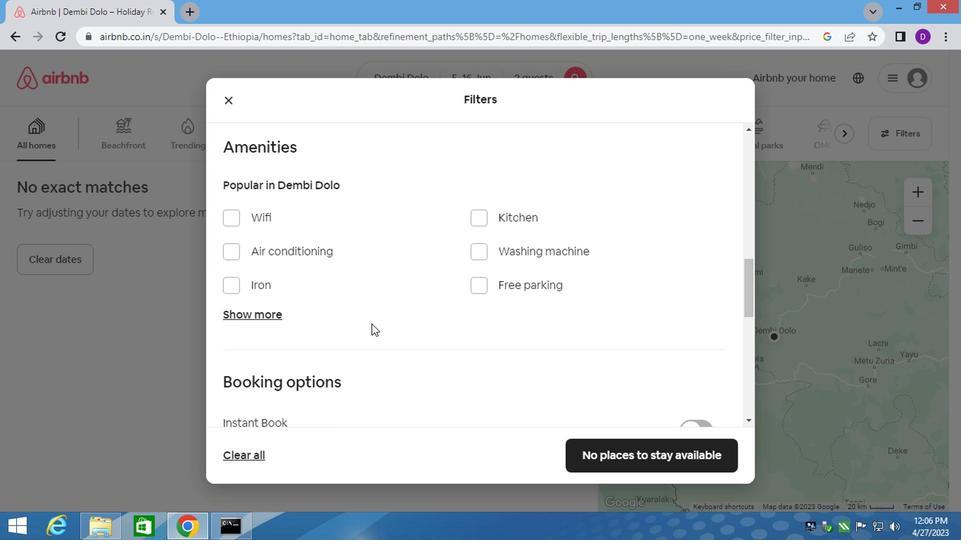 
Action: Mouse moved to (682, 277)
Screenshot: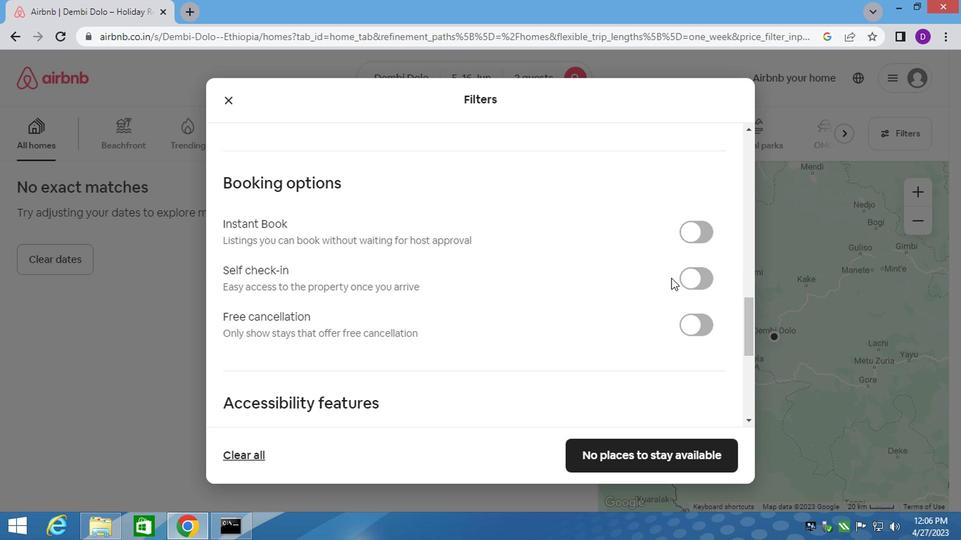 
Action: Mouse pressed left at (682, 277)
Screenshot: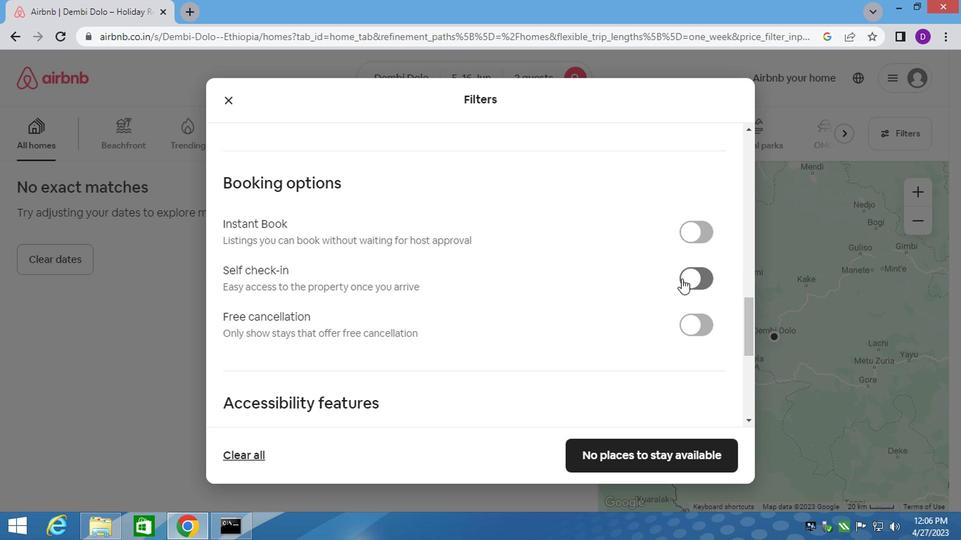
Action: Mouse moved to (344, 325)
Screenshot: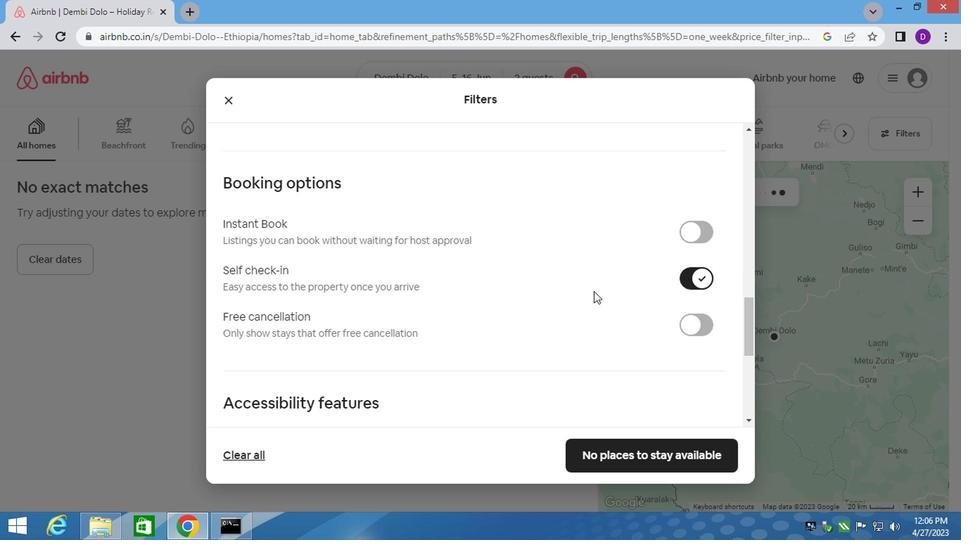 
Action: Mouse scrolled (344, 325) with delta (0, 0)
Screenshot: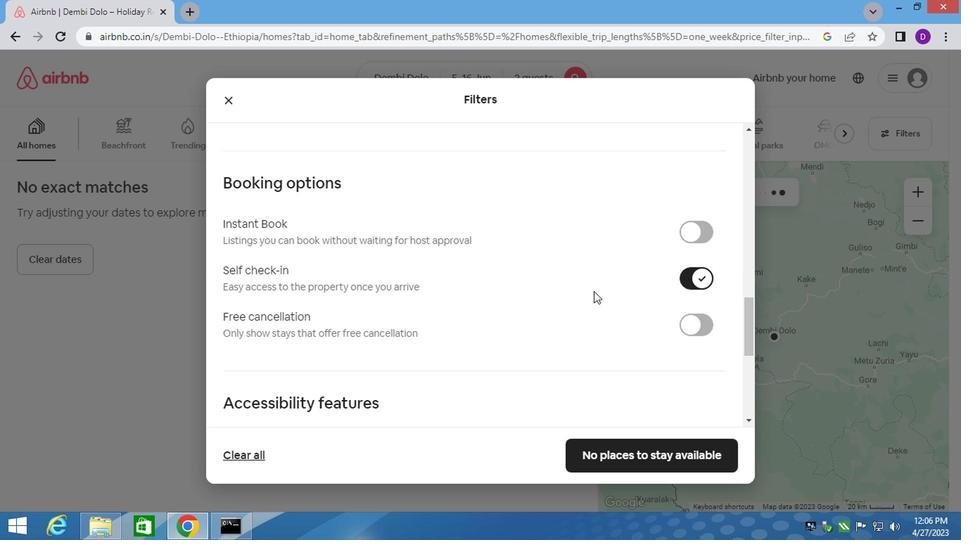 
Action: Mouse moved to (341, 328)
Screenshot: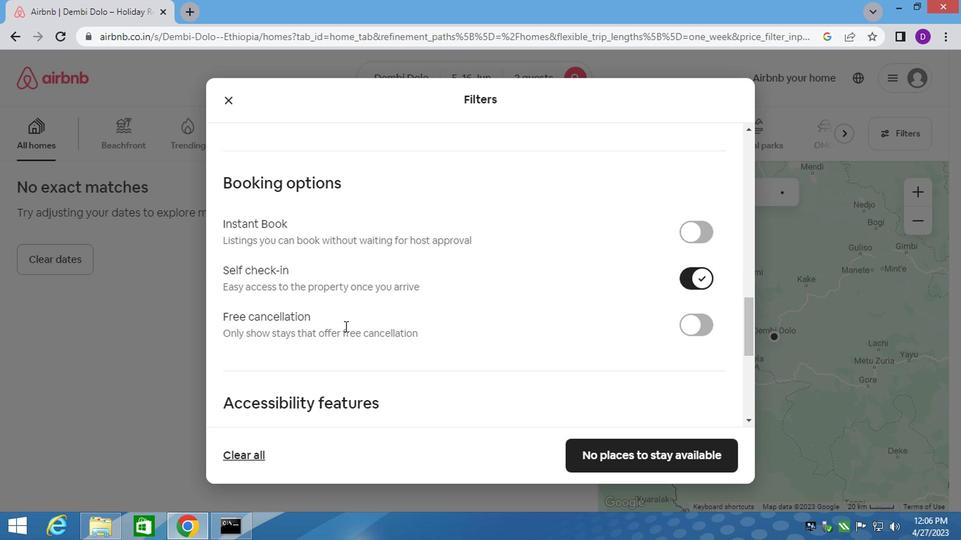 
Action: Mouse scrolled (342, 325) with delta (0, -1)
Screenshot: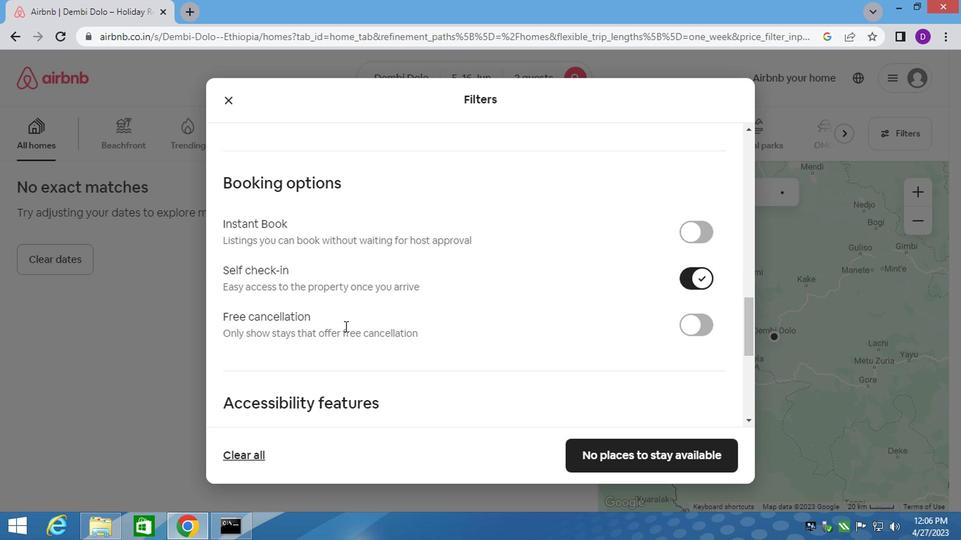 
Action: Mouse moved to (339, 329)
Screenshot: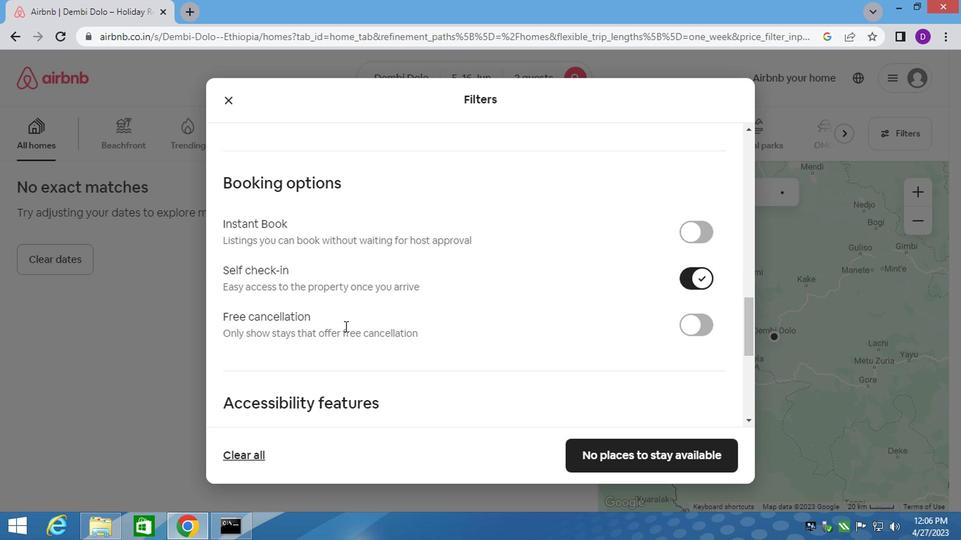 
Action: Mouse scrolled (341, 327) with delta (0, -1)
Screenshot: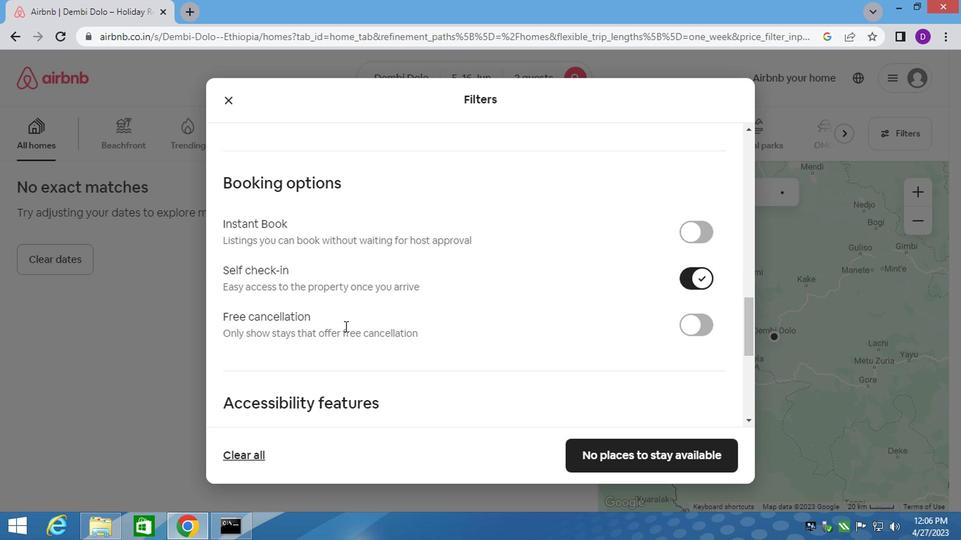 
Action: Mouse scrolled (340, 328) with delta (0, 0)
Screenshot: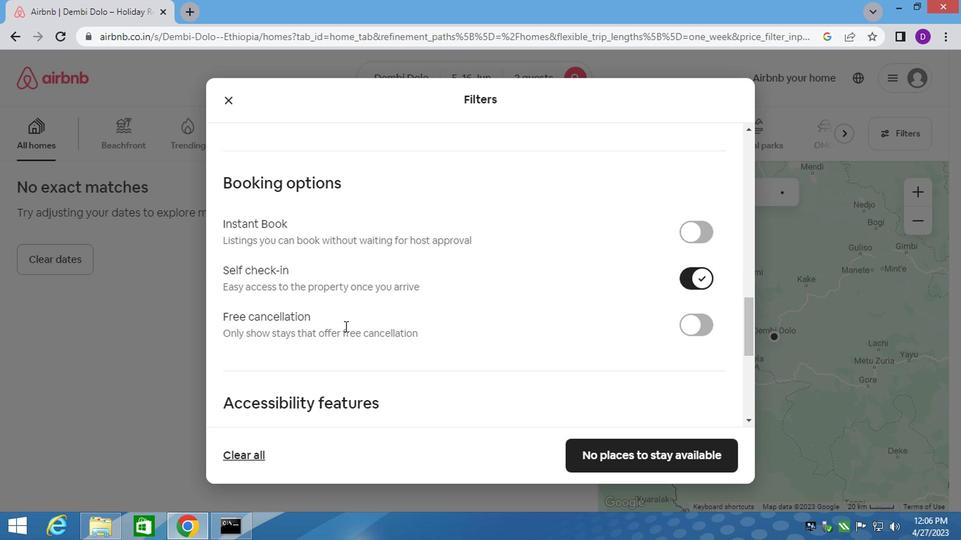 
Action: Mouse scrolled (339, 328) with delta (0, 0)
Screenshot: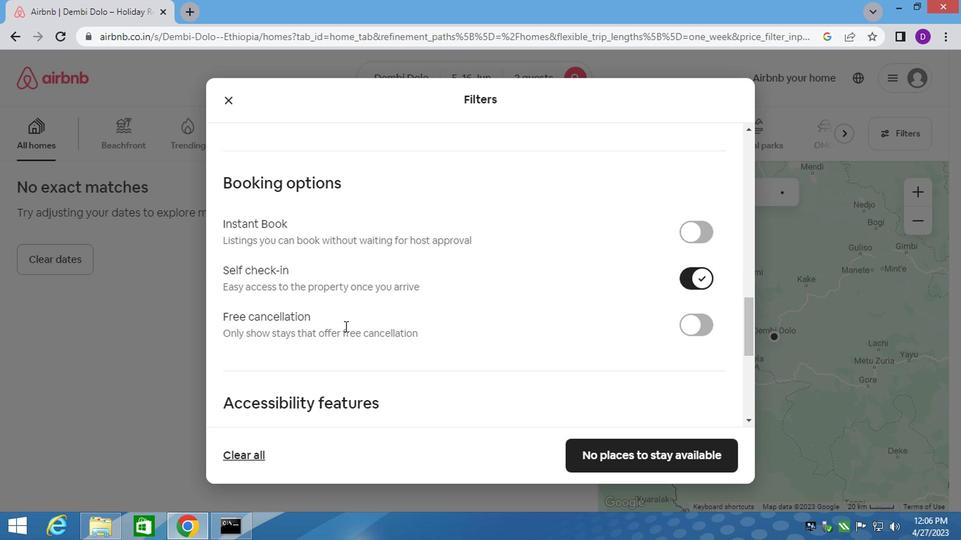 
Action: Mouse scrolled (339, 328) with delta (0, 0)
Screenshot: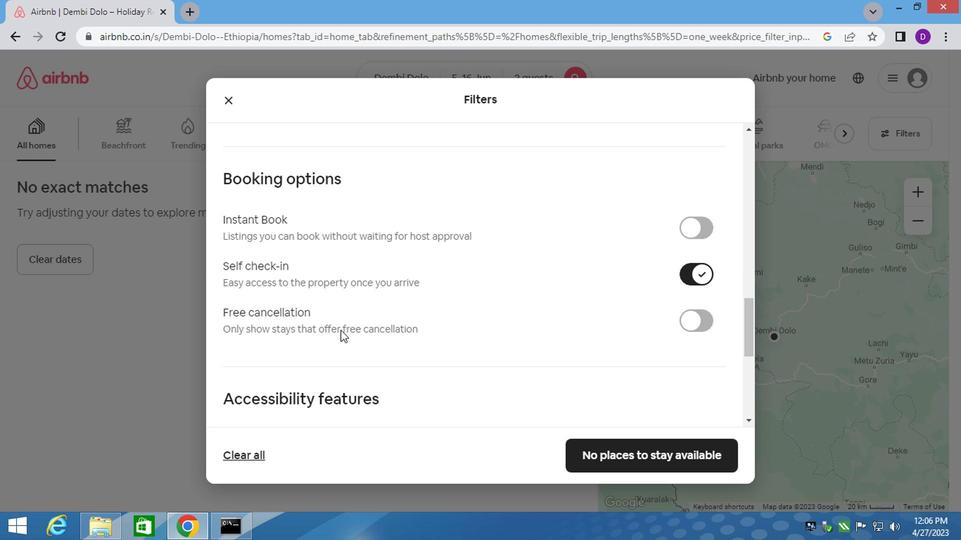 
Action: Mouse scrolled (339, 328) with delta (0, 0)
Screenshot: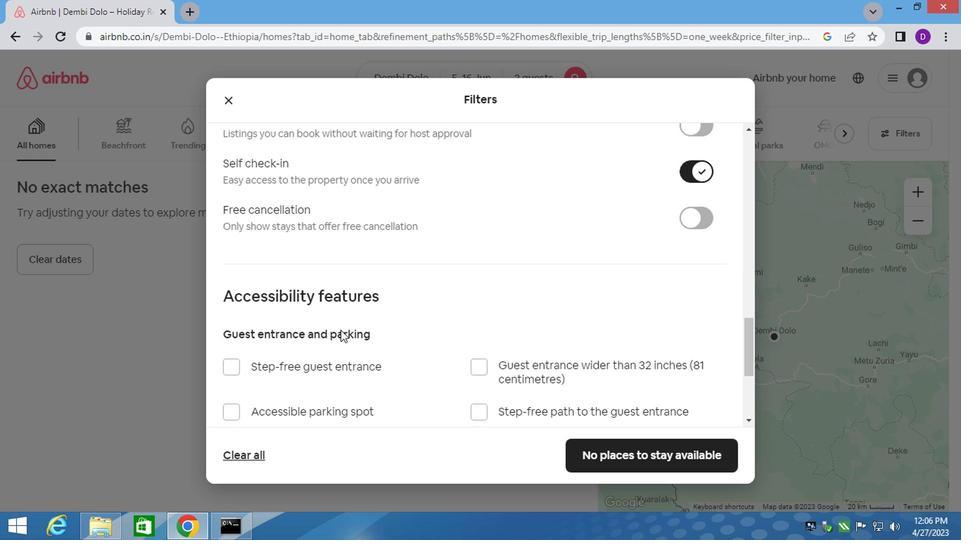 
Action: Mouse scrolled (339, 328) with delta (0, 0)
Screenshot: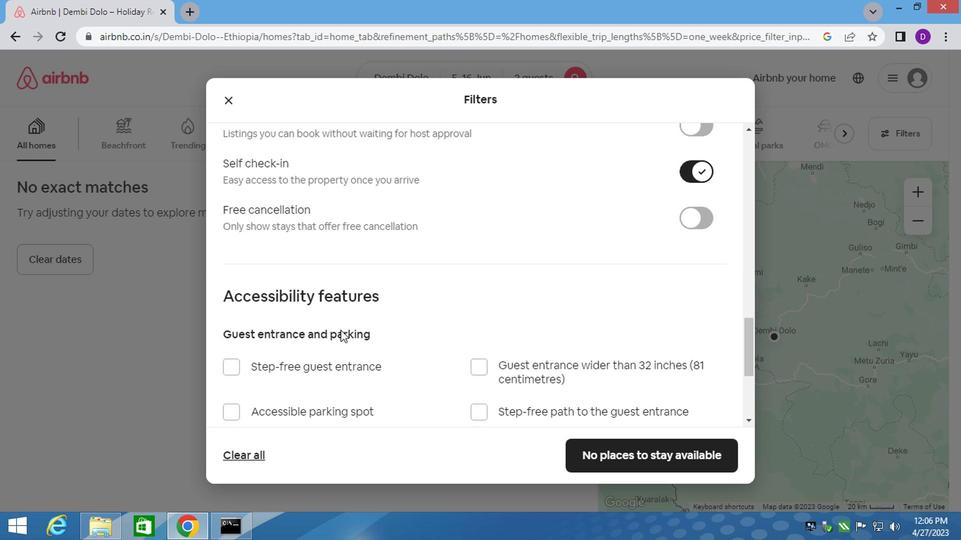 
Action: Mouse scrolled (339, 328) with delta (0, 0)
Screenshot: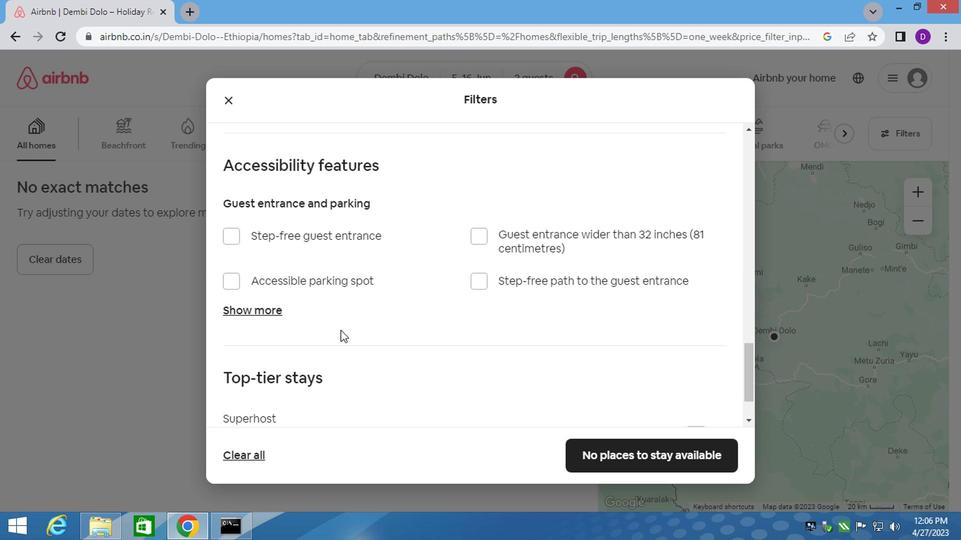 
Action: Mouse moved to (339, 329)
Screenshot: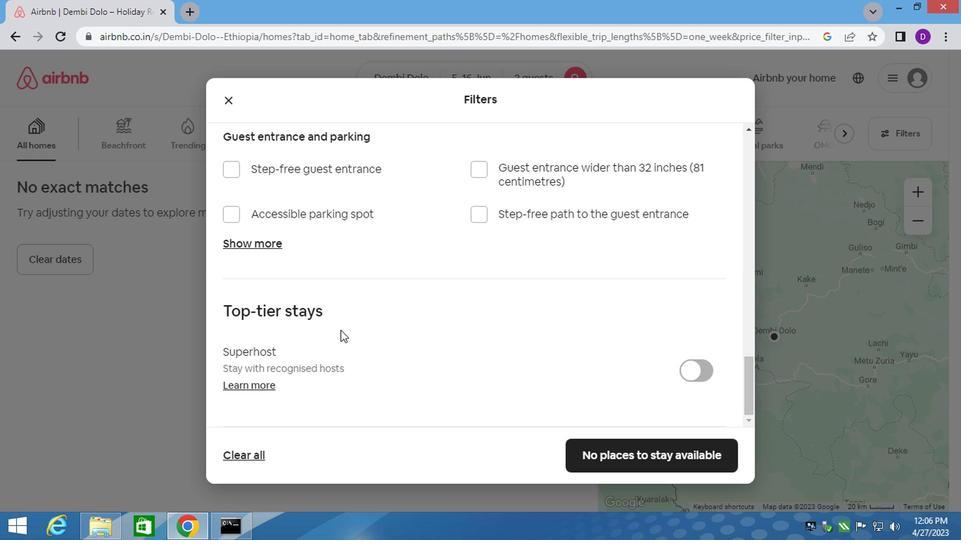 
Action: Mouse scrolled (339, 328) with delta (0, 0)
Screenshot: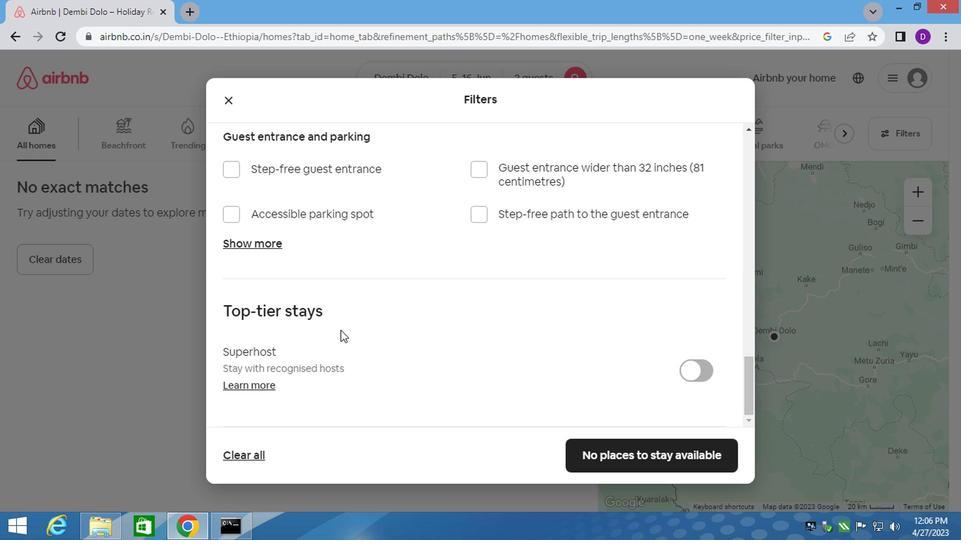 
Action: Mouse moved to (338, 330)
Screenshot: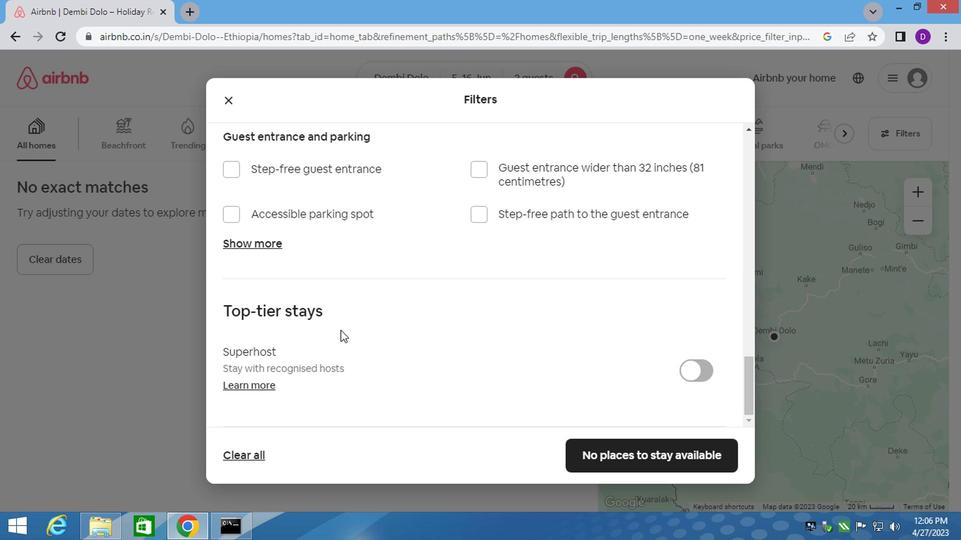 
Action: Mouse scrolled (338, 329) with delta (0, -1)
Screenshot: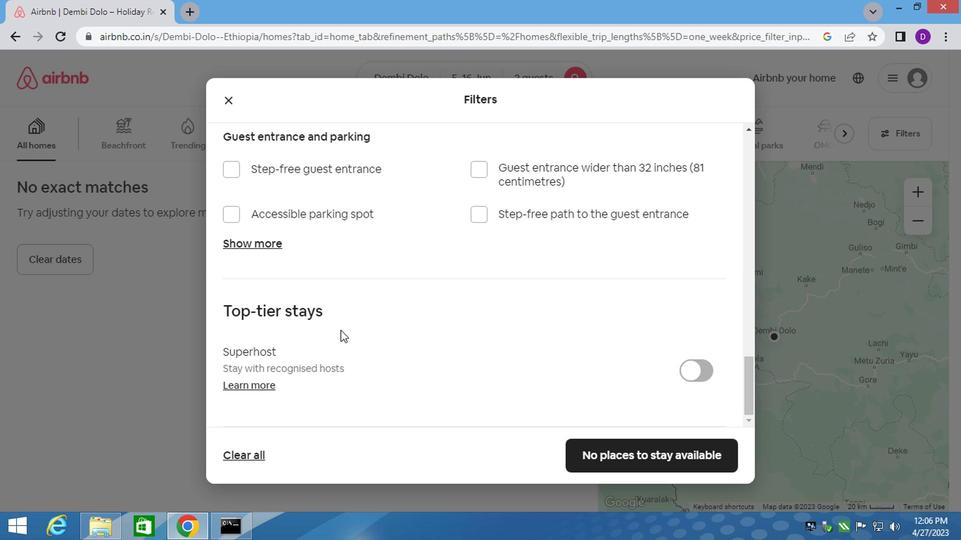 
Action: Mouse moved to (336, 332)
Screenshot: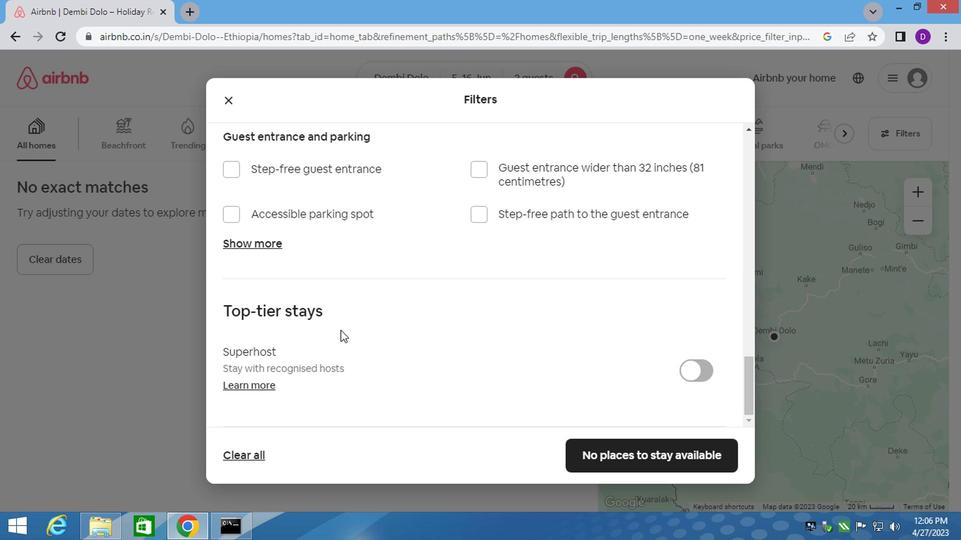 
Action: Mouse scrolled (336, 332) with delta (0, 0)
Screenshot: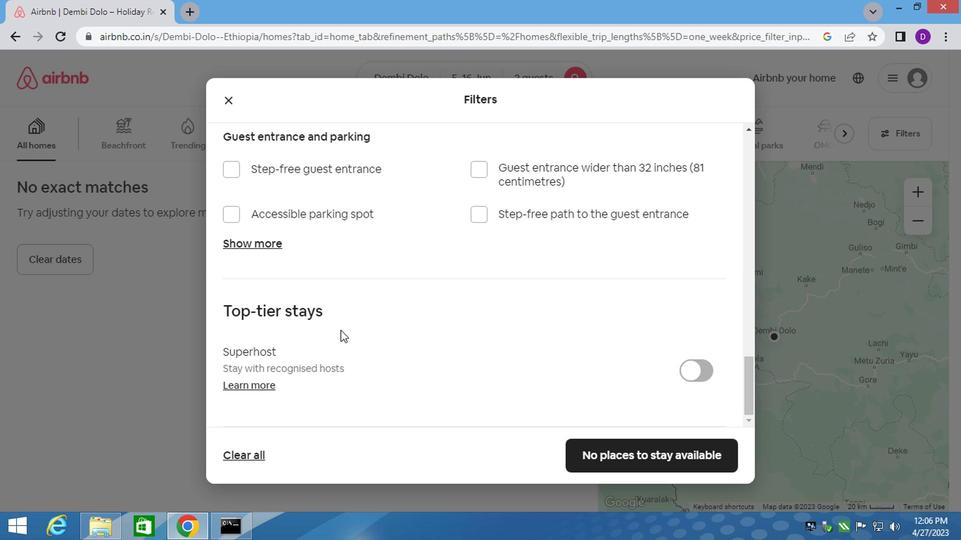 
Action: Mouse moved to (334, 333)
Screenshot: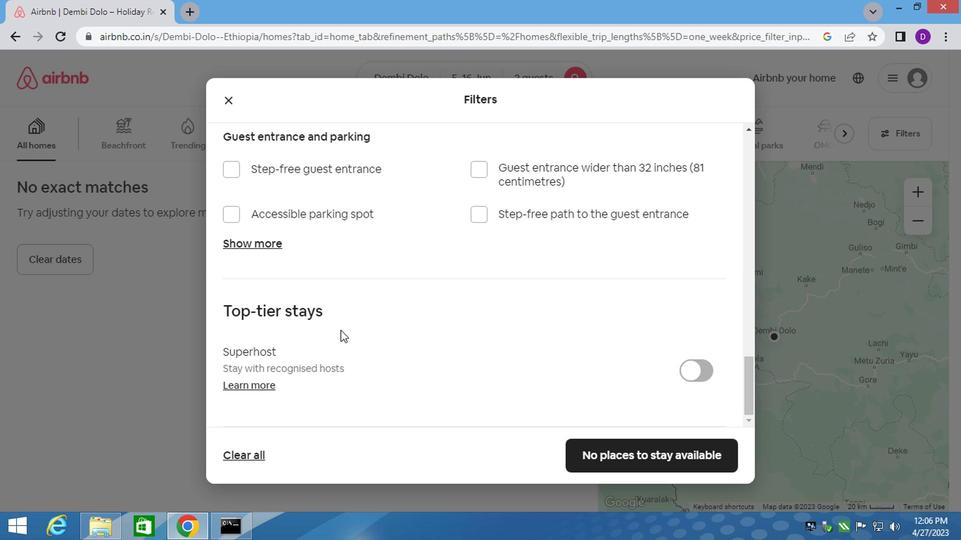 
Action: Mouse scrolled (334, 332) with delta (0, -1)
Screenshot: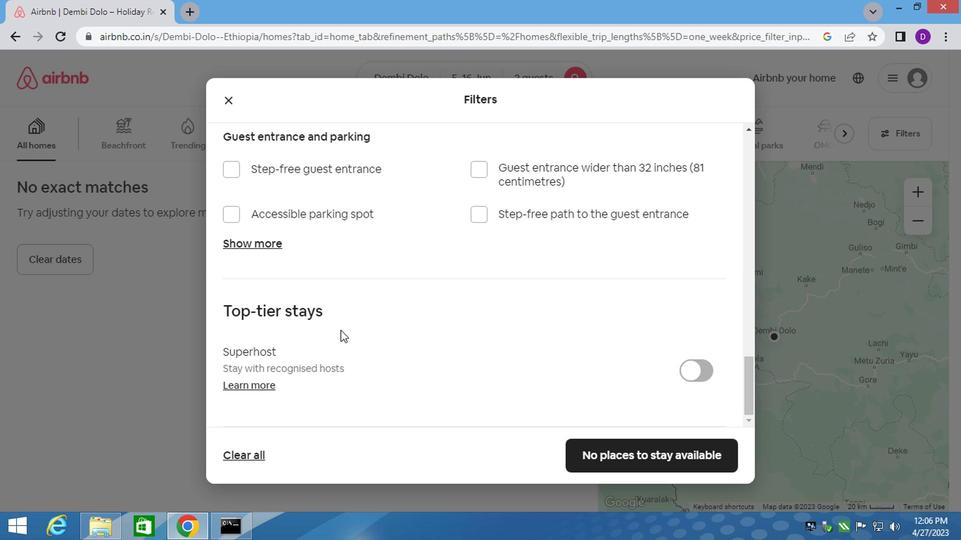 
Action: Mouse moved to (338, 351)
Screenshot: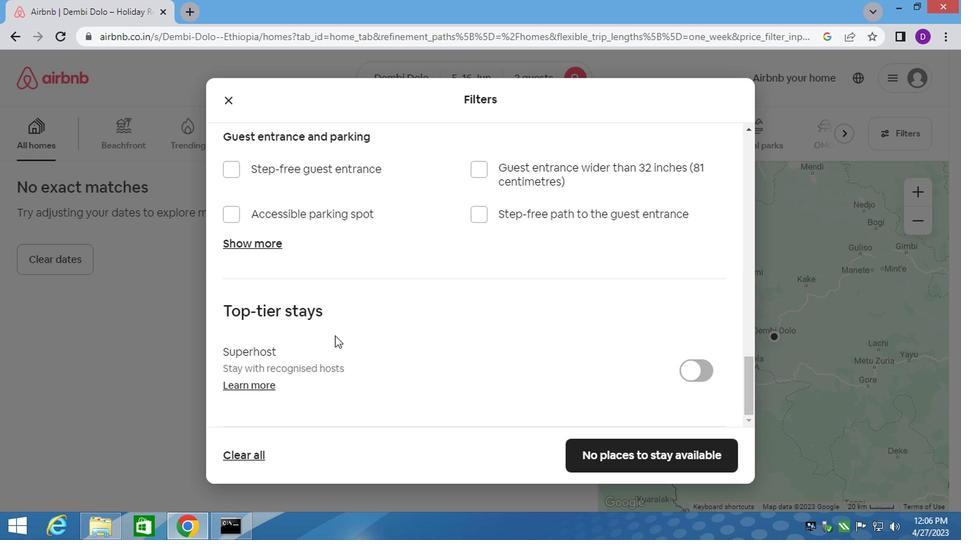 
Action: Mouse scrolled (338, 350) with delta (0, 0)
Screenshot: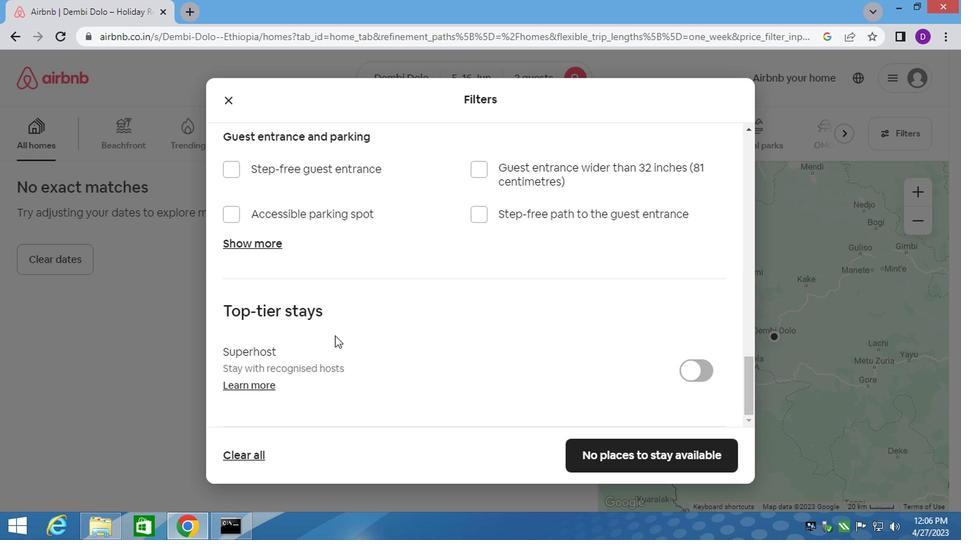
Action: Mouse moved to (346, 359)
Screenshot: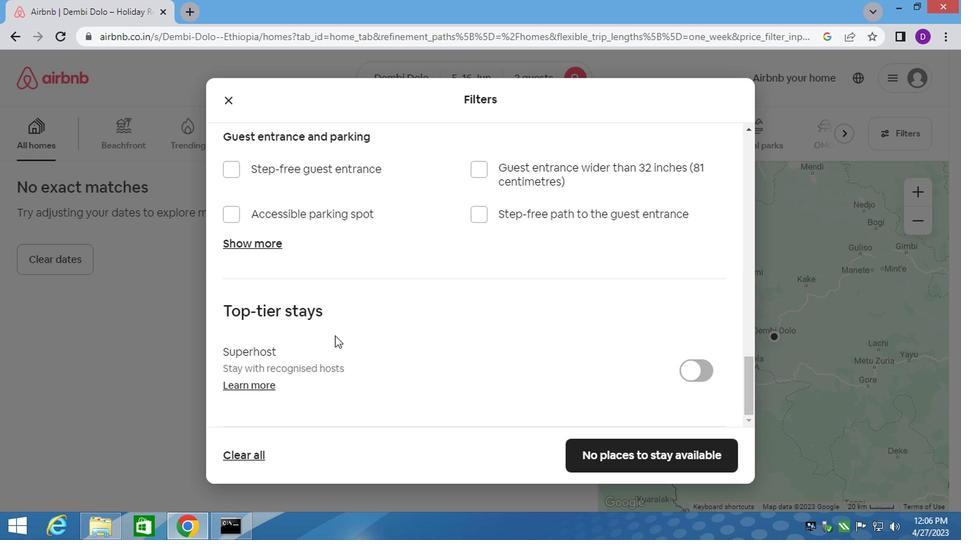 
Action: Mouse scrolled (346, 358) with delta (0, -1)
Screenshot: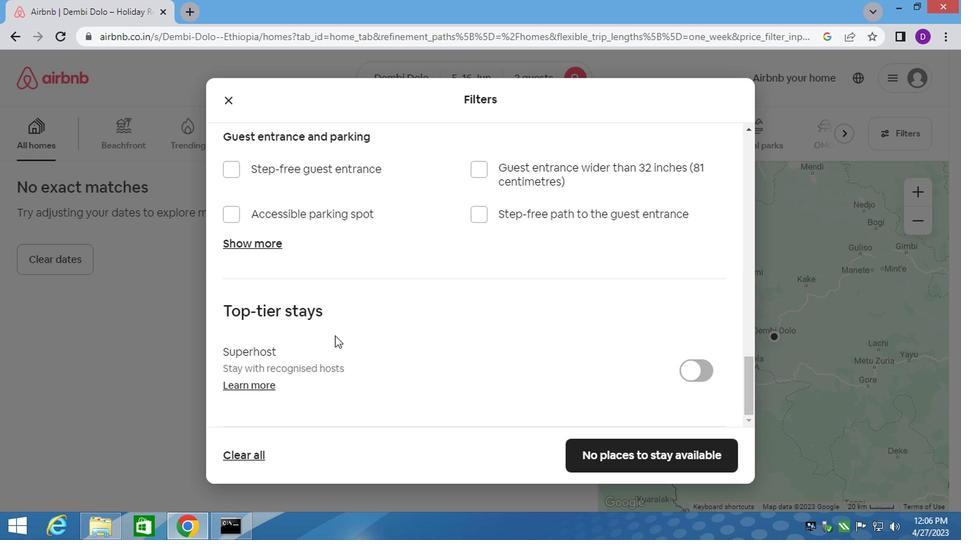 
Action: Mouse moved to (368, 369)
Screenshot: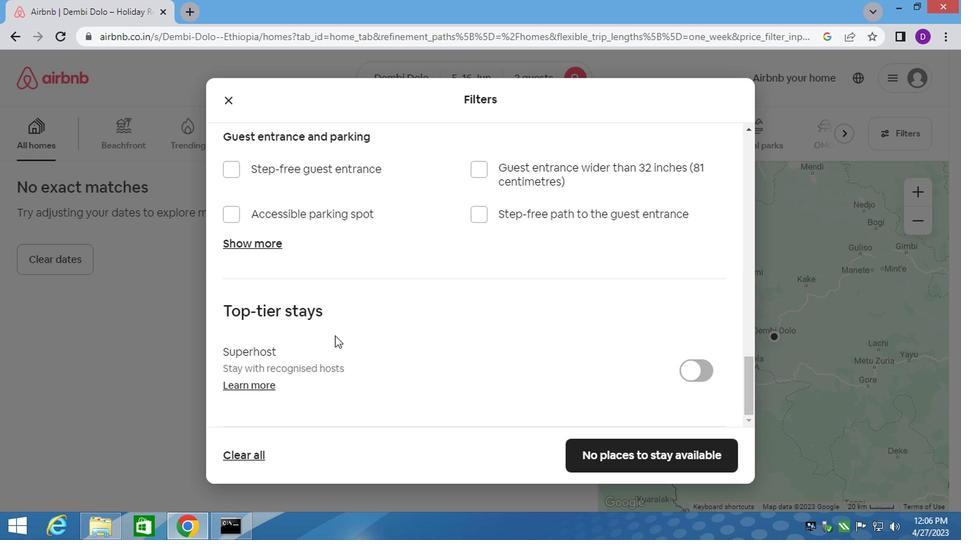 
Action: Mouse scrolled (368, 368) with delta (0, -1)
Screenshot: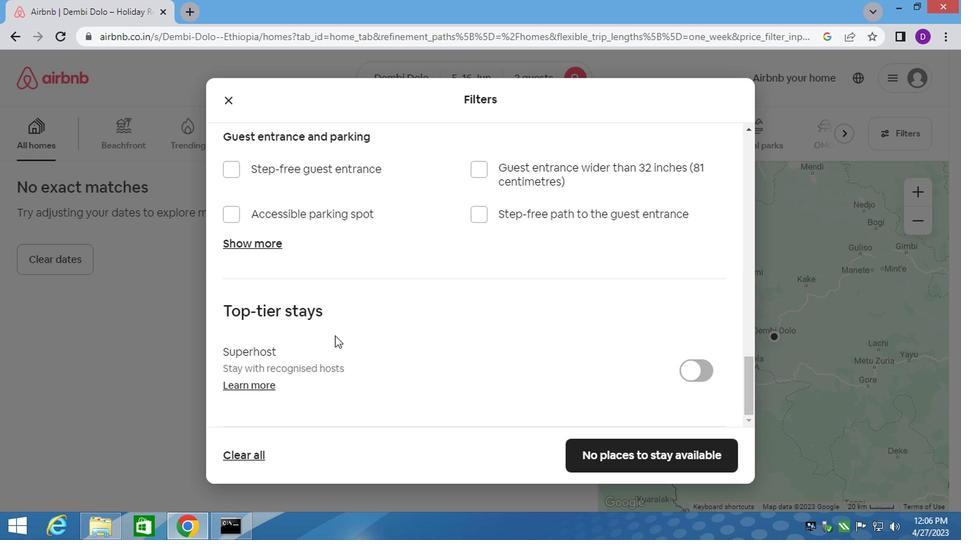 
Action: Mouse moved to (623, 449)
Screenshot: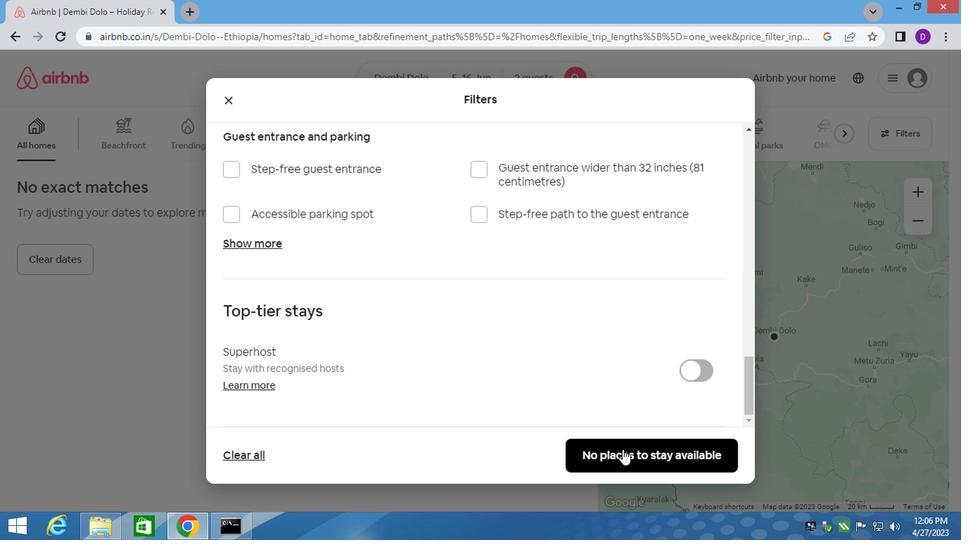 
Action: Mouse pressed left at (623, 449)
Screenshot: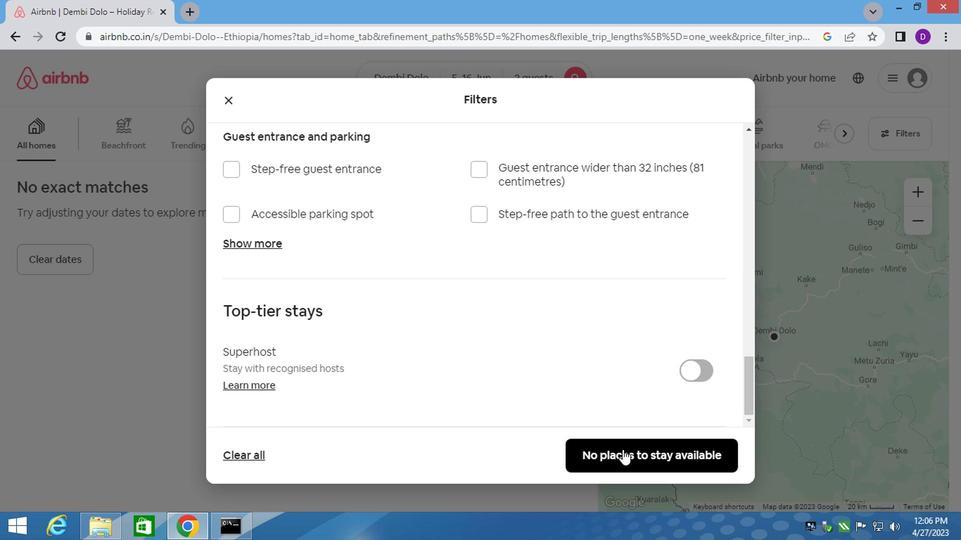
Action: Mouse moved to (411, 259)
Screenshot: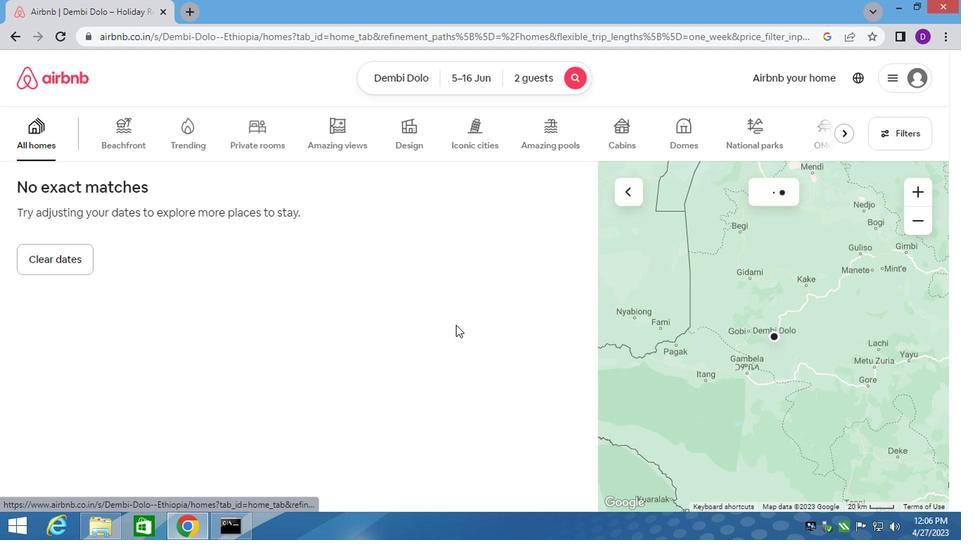 
